 Task: Find connections with filter location Bariri with filter topic #Lessonswith filter profile language English with filter current company ConstructionPlacements Official with filter school St. Francis Institute Of Technology with filter industry Philanthropic Fundraising Services with filter service category Logo Design with filter keywords title School Bus Driver
Action: Mouse moved to (531, 96)
Screenshot: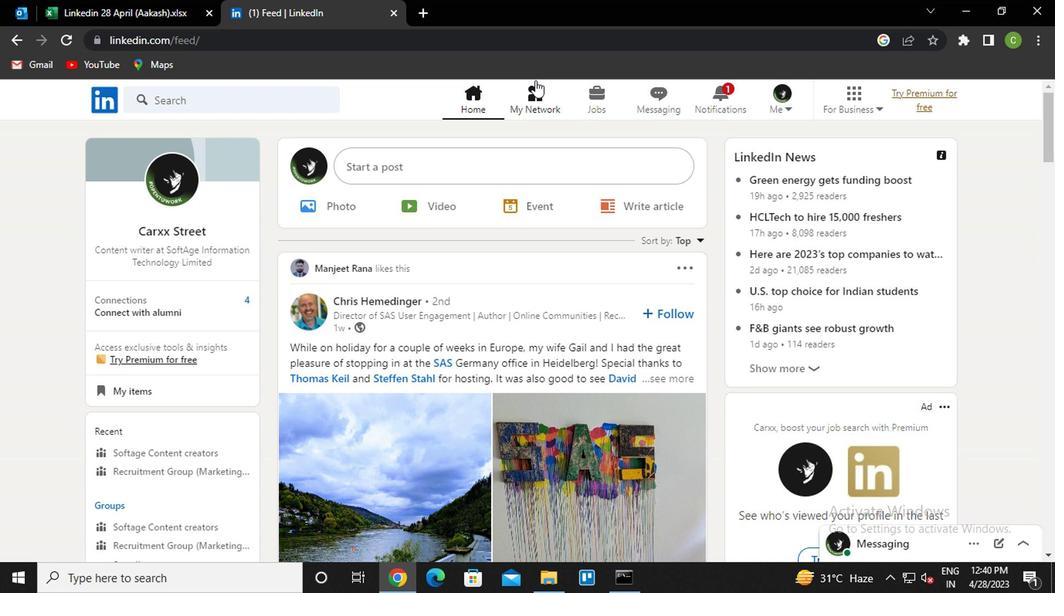 
Action: Mouse pressed left at (531, 96)
Screenshot: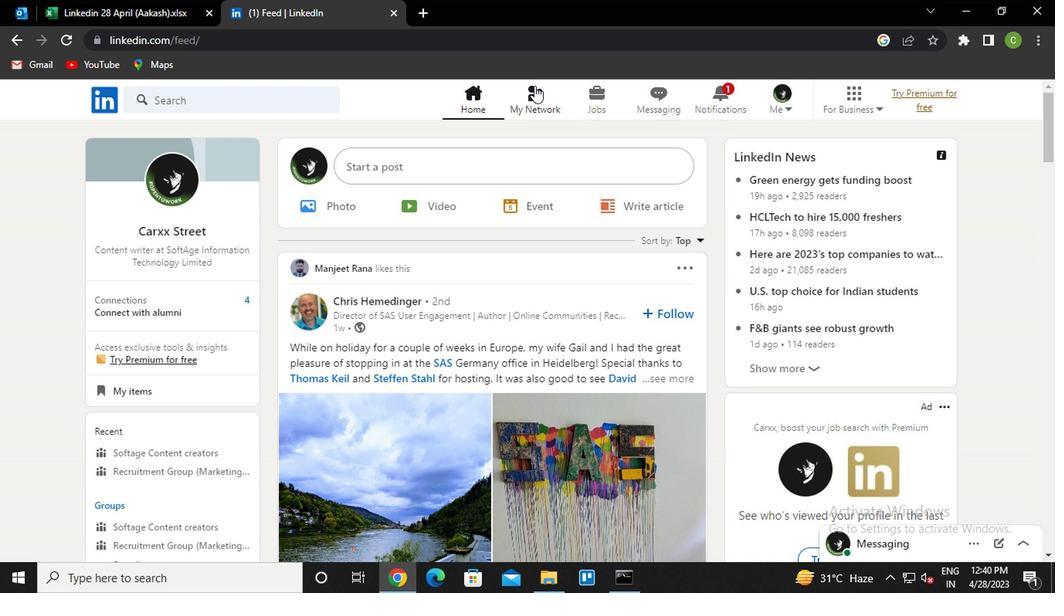 
Action: Mouse moved to (210, 190)
Screenshot: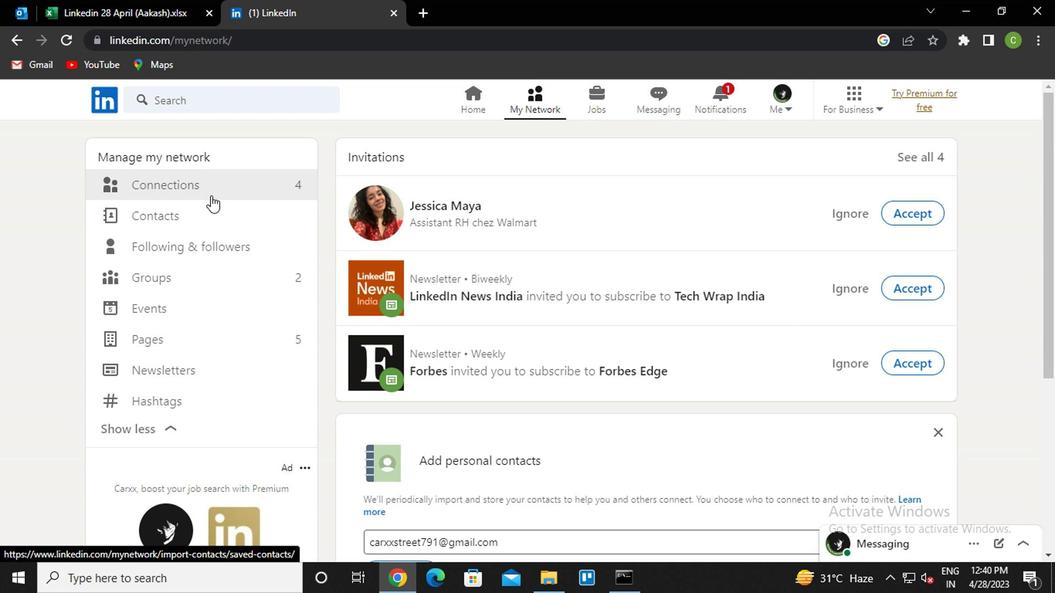 
Action: Mouse pressed left at (210, 190)
Screenshot: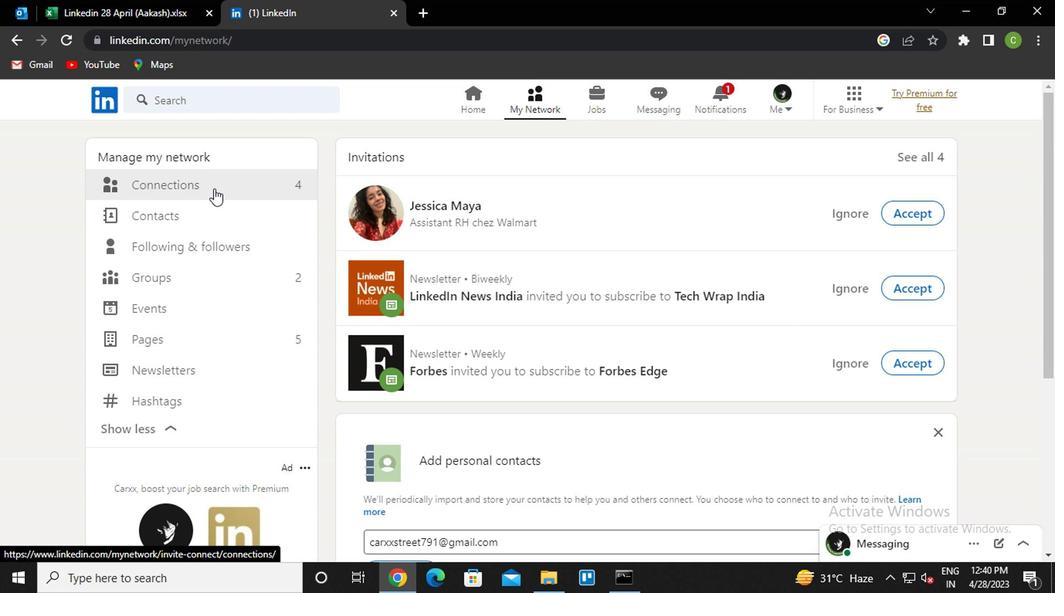 
Action: Mouse moved to (647, 181)
Screenshot: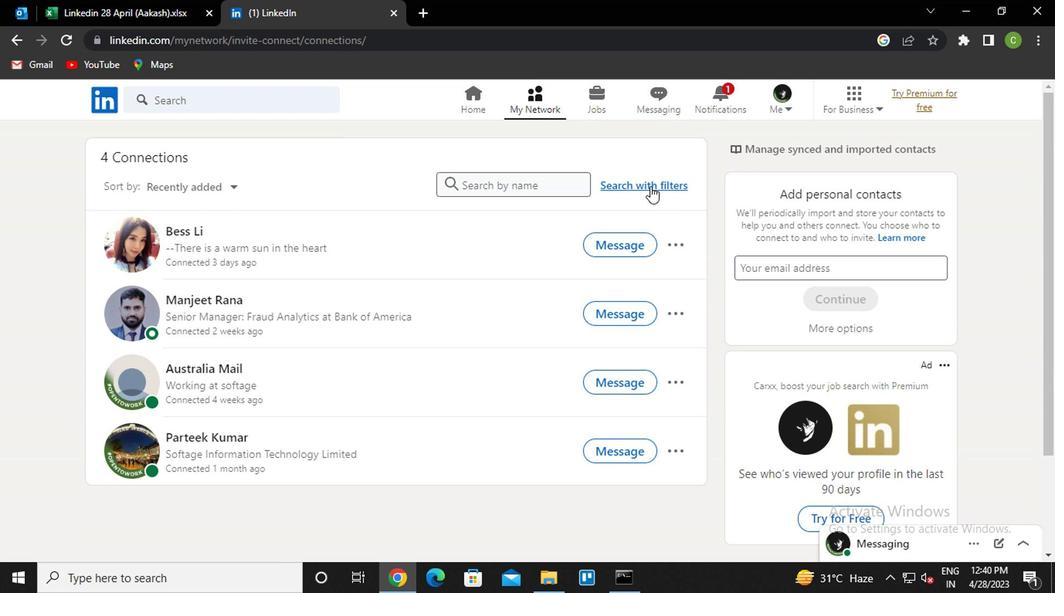 
Action: Mouse pressed left at (647, 181)
Screenshot: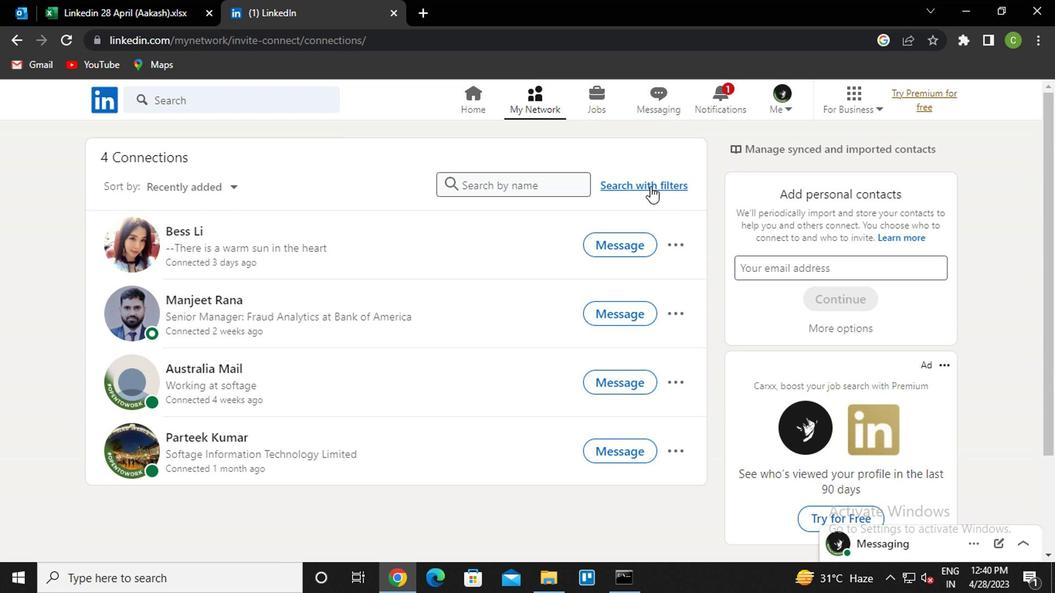 
Action: Mouse moved to (576, 152)
Screenshot: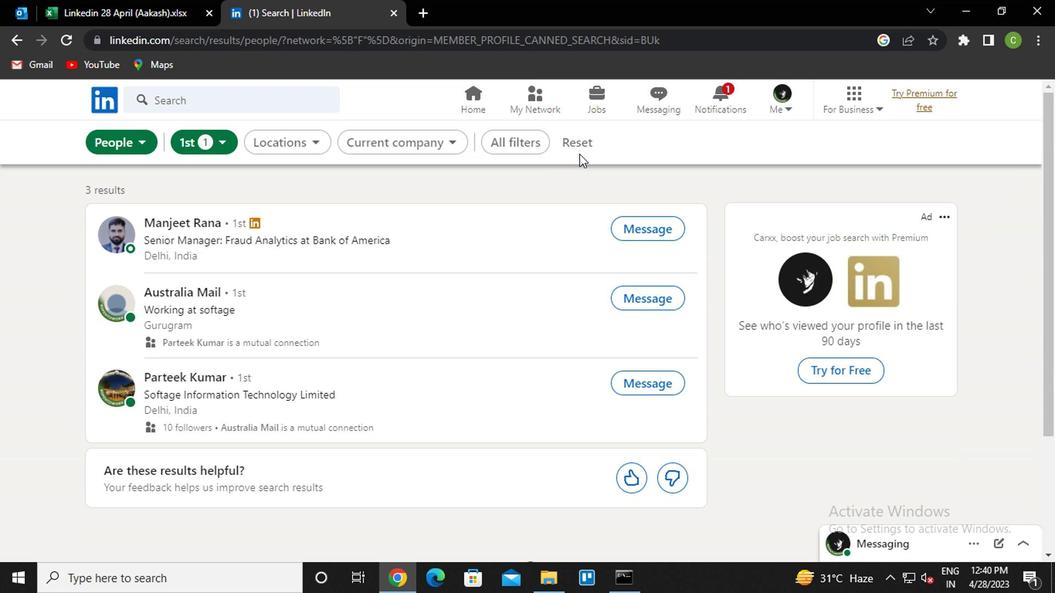 
Action: Mouse pressed left at (576, 152)
Screenshot: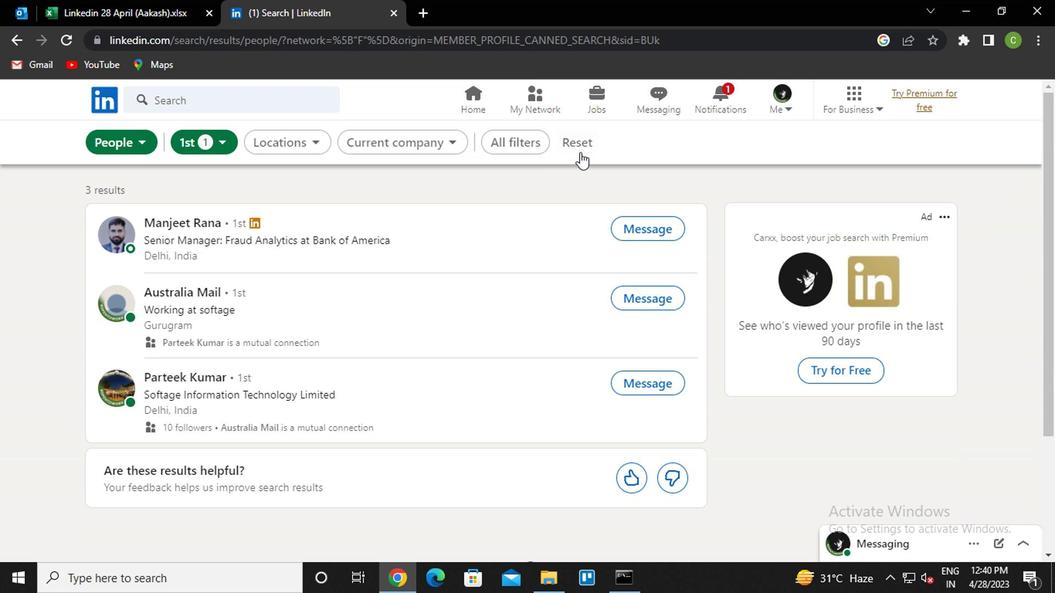 
Action: Mouse moved to (550, 145)
Screenshot: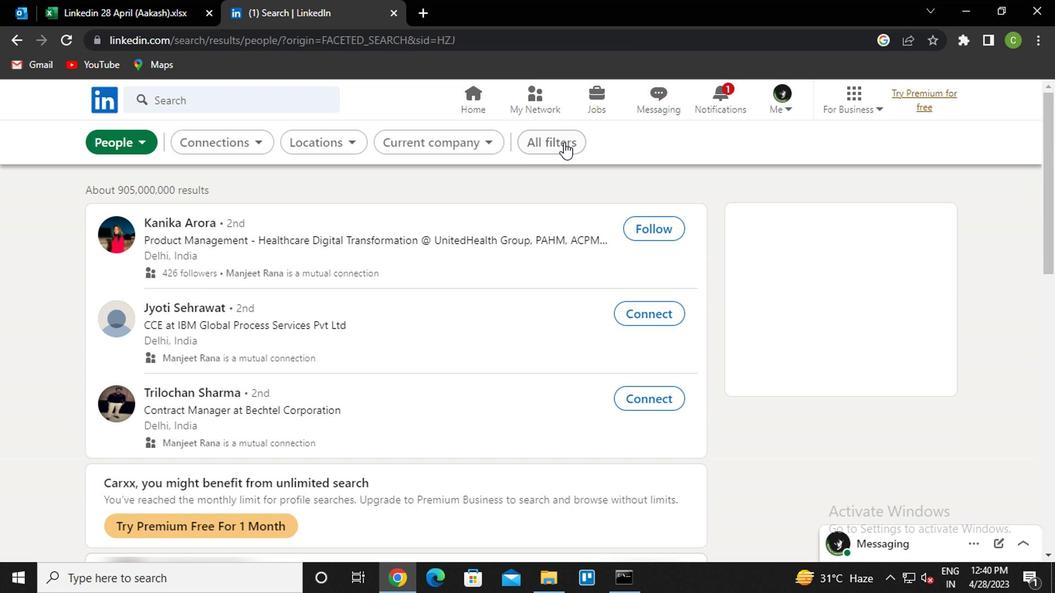 
Action: Mouse pressed left at (550, 145)
Screenshot: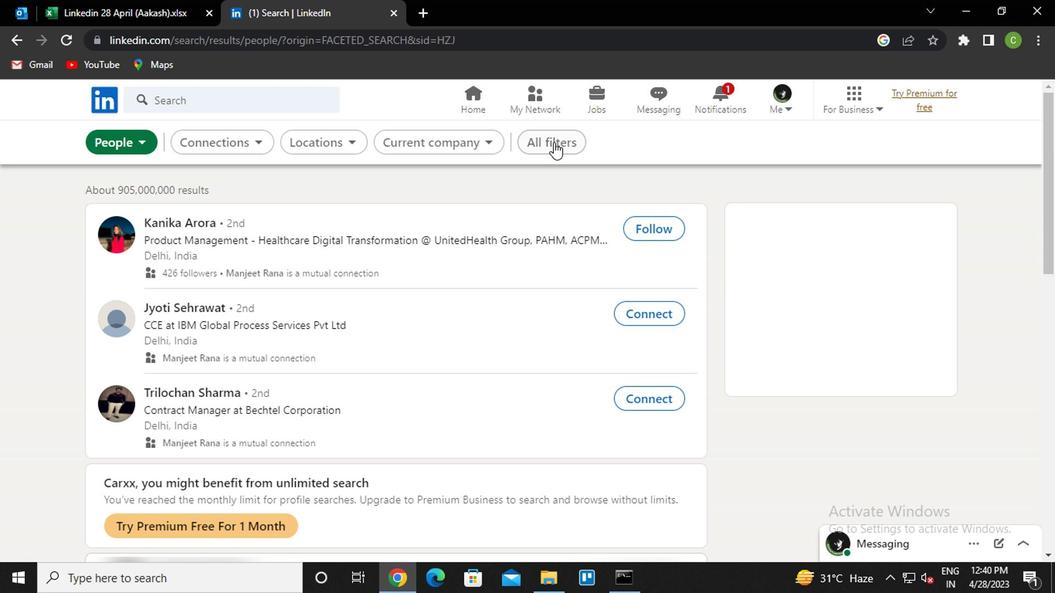 
Action: Mouse moved to (555, 141)
Screenshot: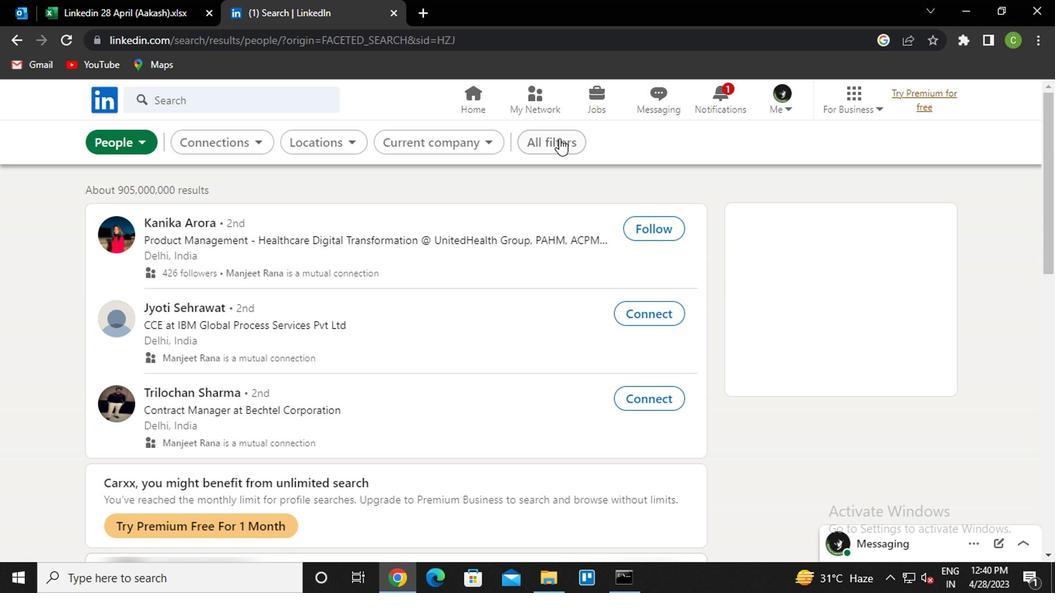 
Action: Mouse pressed left at (555, 141)
Screenshot: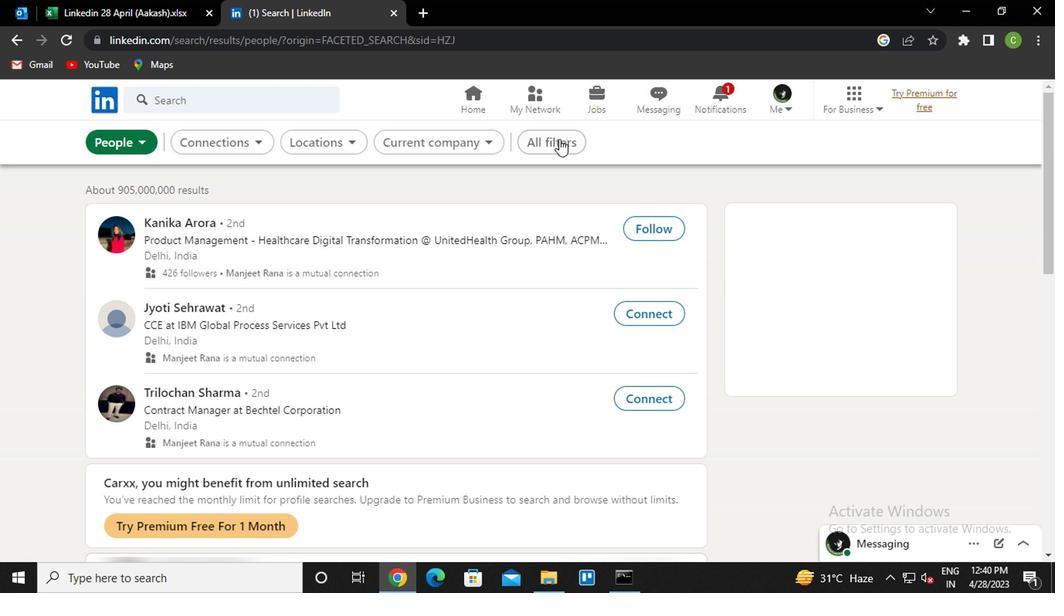 
Action: Mouse moved to (558, 160)
Screenshot: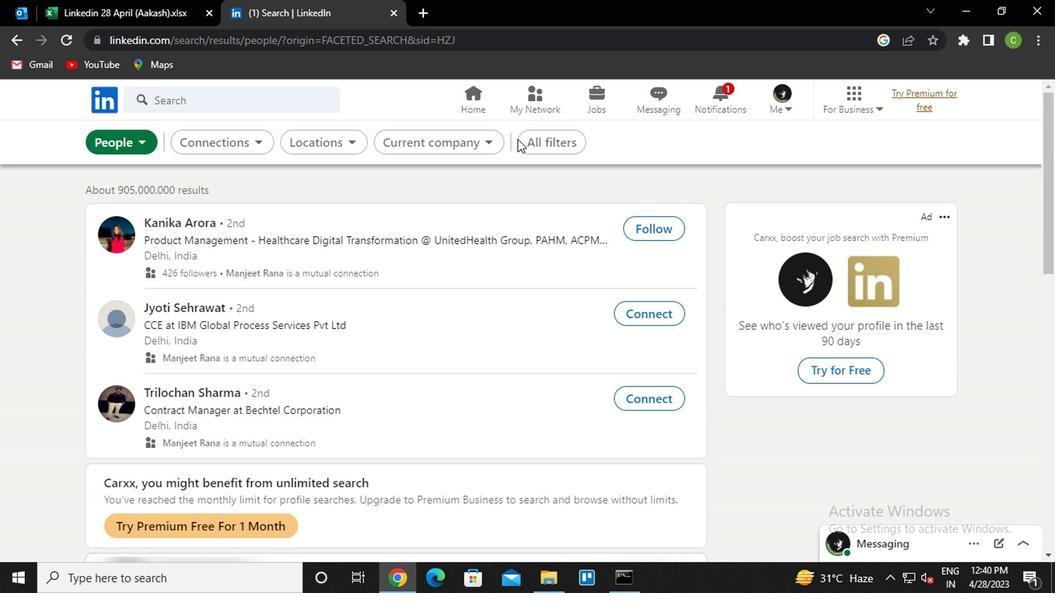
Action: Mouse pressed left at (558, 160)
Screenshot: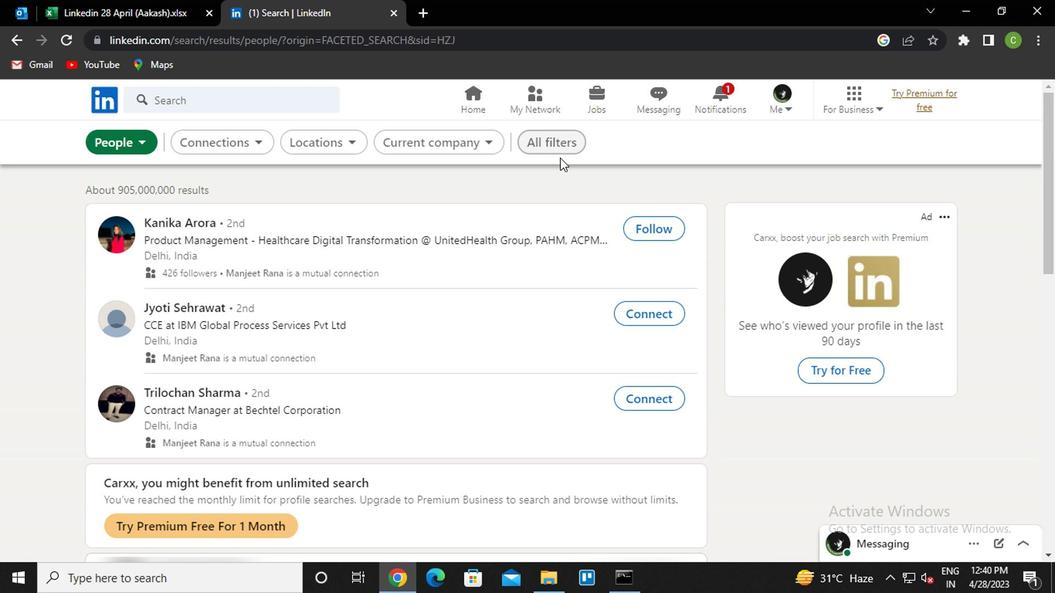 
Action: Mouse moved to (563, 151)
Screenshot: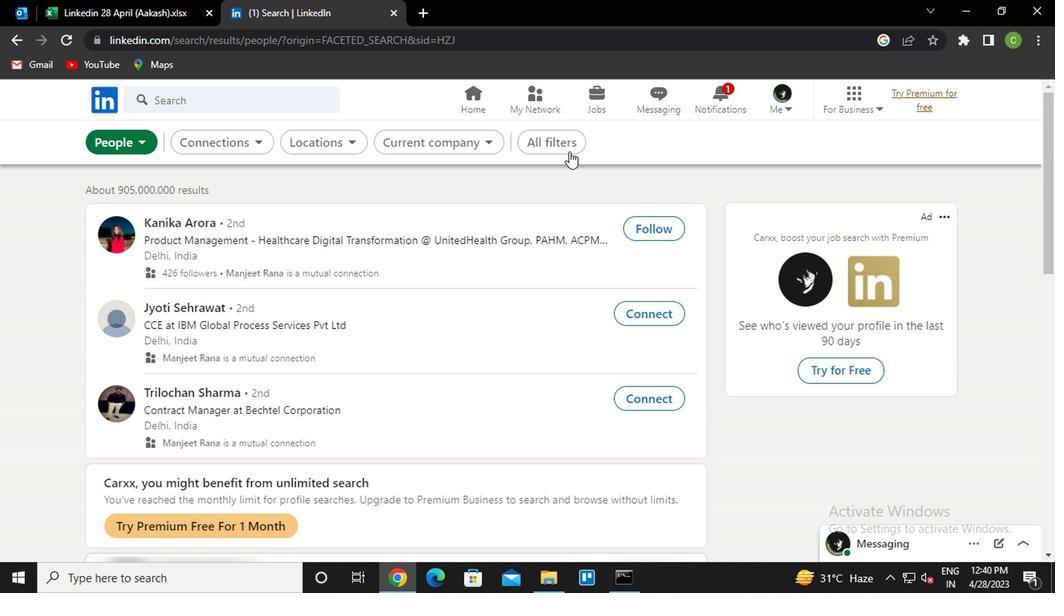 
Action: Mouse pressed left at (563, 151)
Screenshot: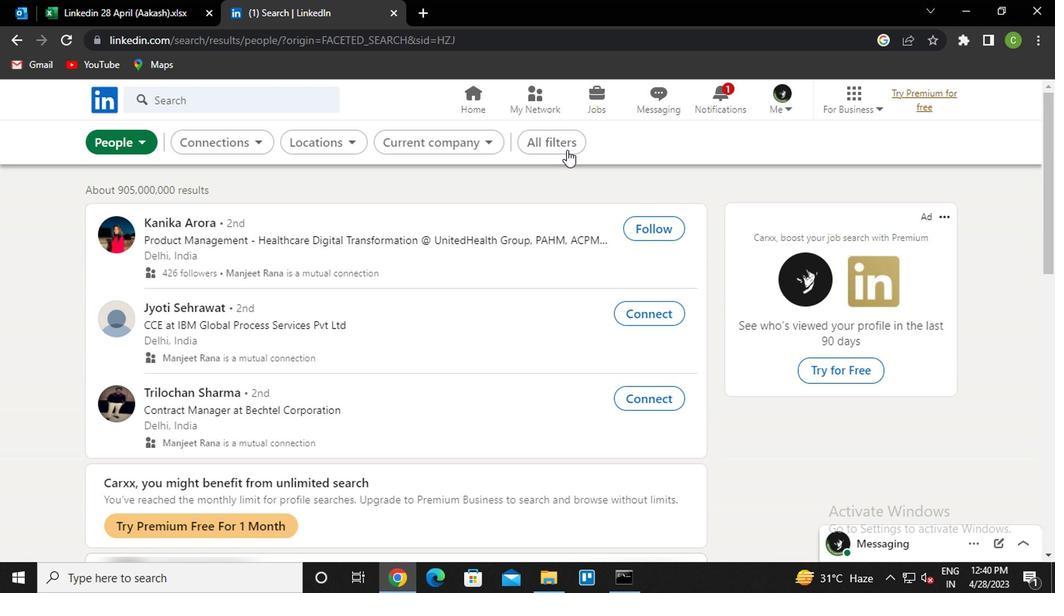 
Action: Mouse moved to (902, 279)
Screenshot: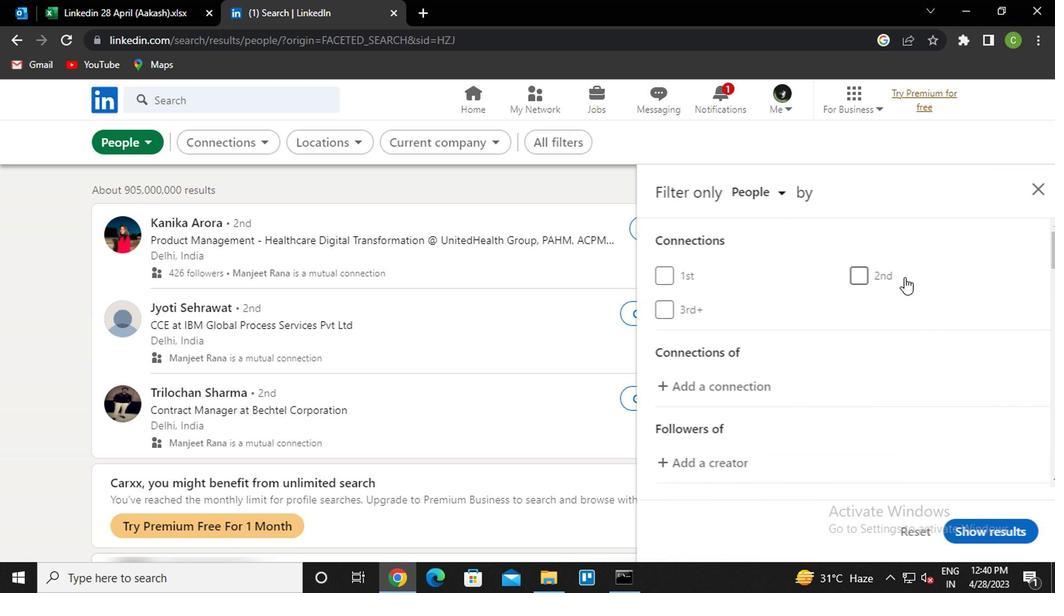 
Action: Mouse scrolled (902, 279) with delta (0, 0)
Screenshot: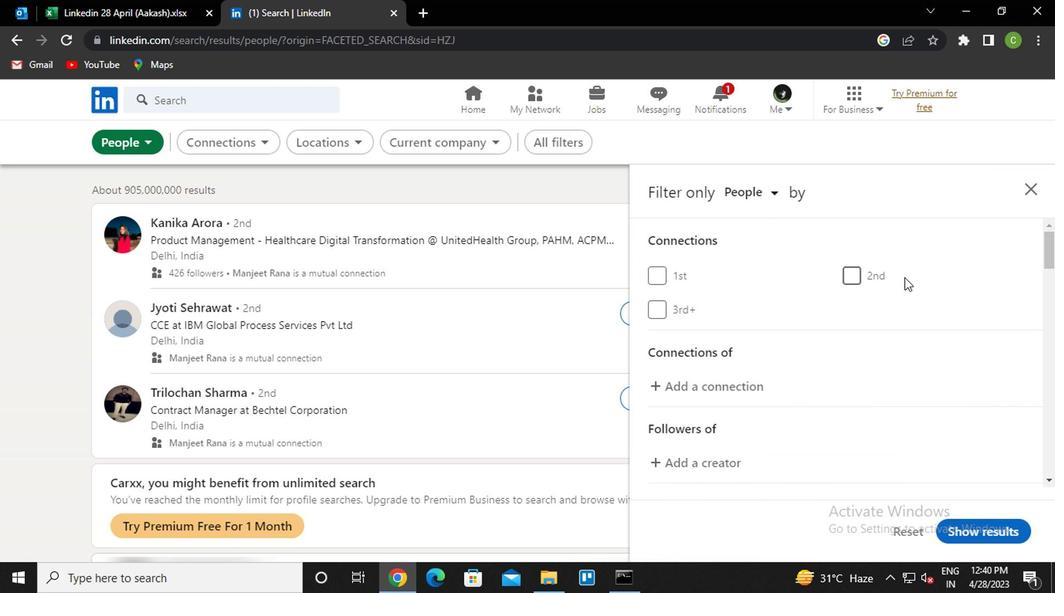 
Action: Mouse moved to (898, 289)
Screenshot: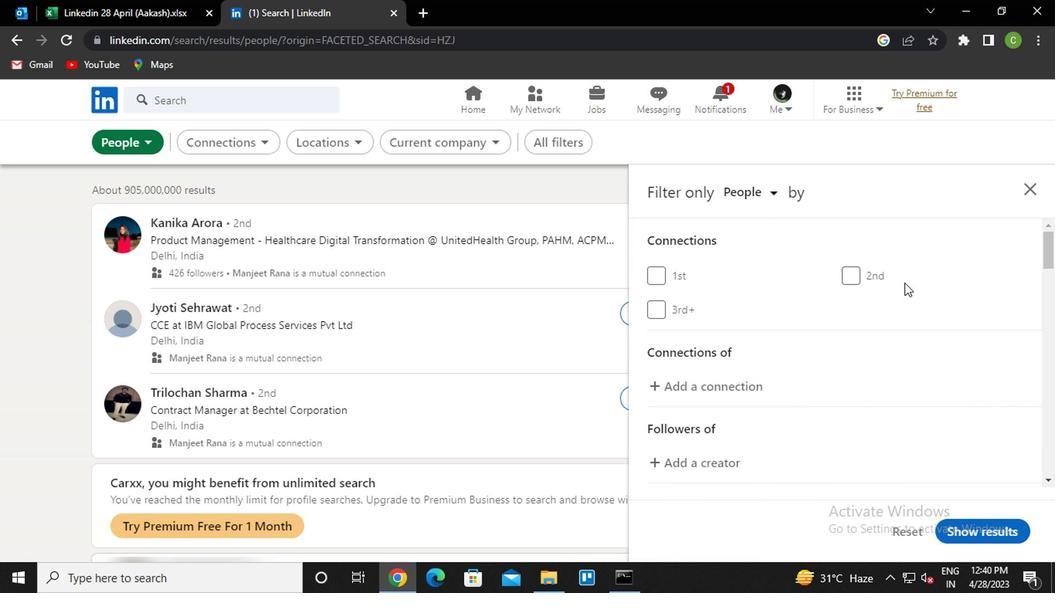 
Action: Mouse scrolled (898, 288) with delta (0, -1)
Screenshot: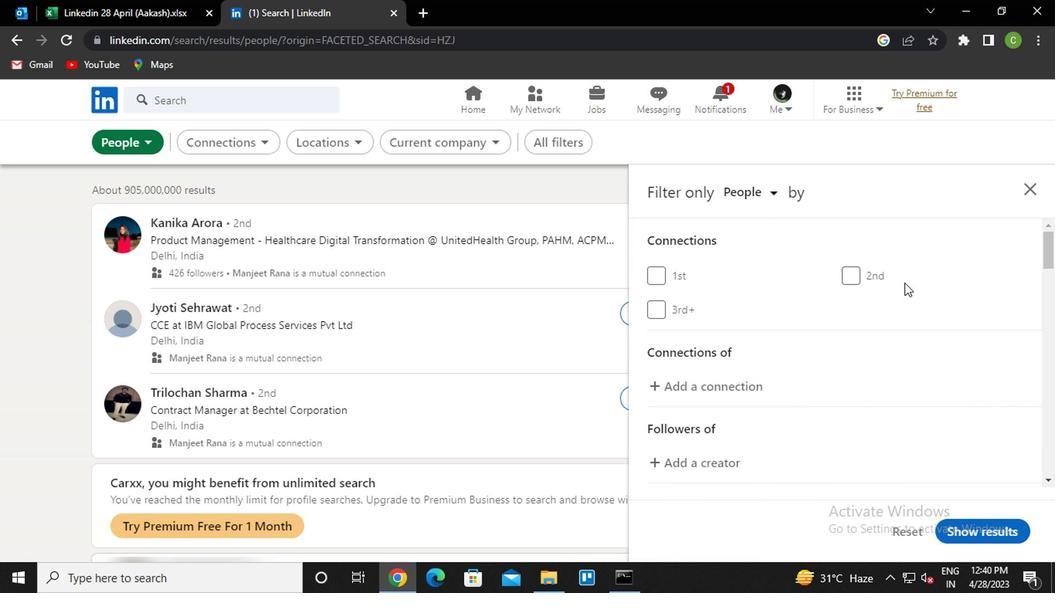 
Action: Mouse moved to (892, 302)
Screenshot: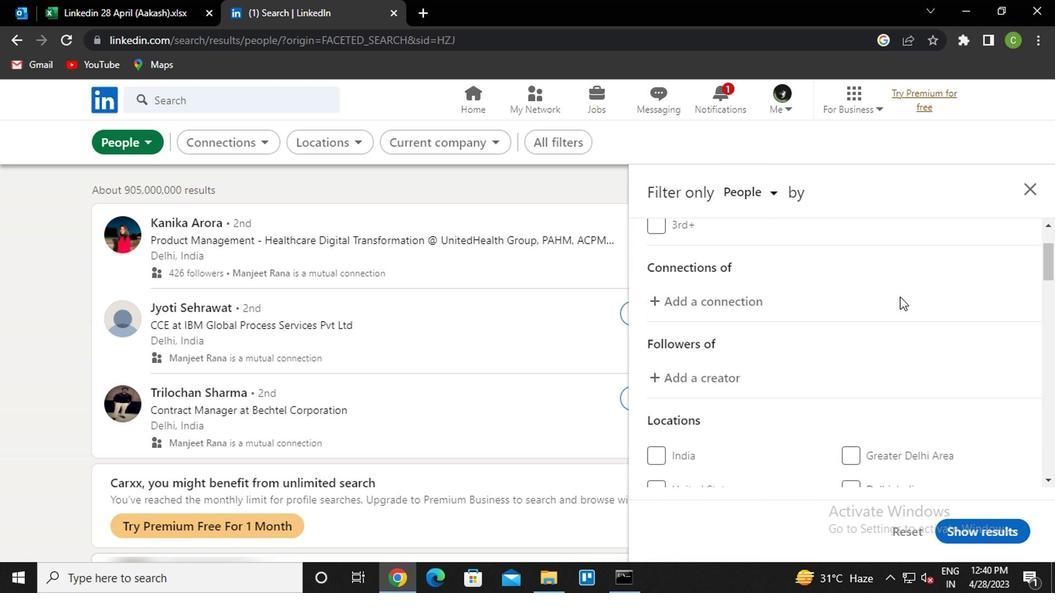 
Action: Mouse scrolled (892, 301) with delta (0, 0)
Screenshot: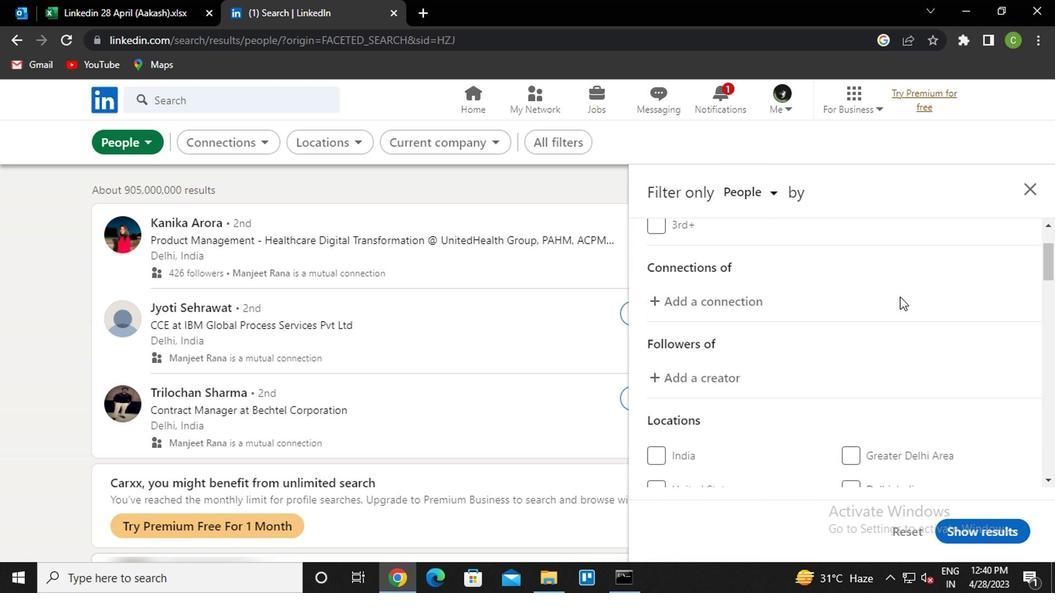 
Action: Mouse moved to (892, 305)
Screenshot: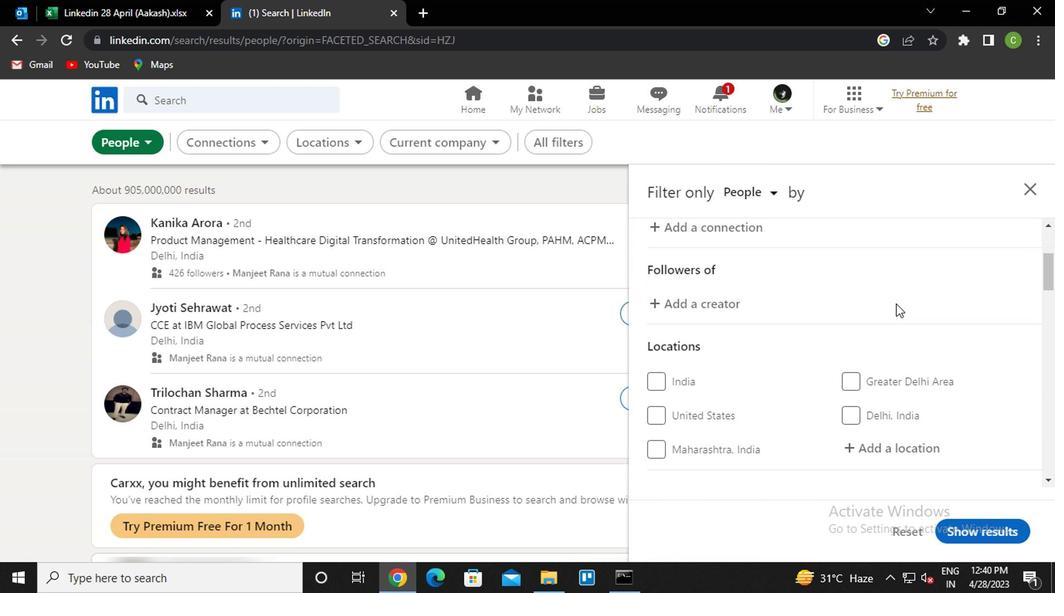 
Action: Mouse scrolled (892, 304) with delta (0, -1)
Screenshot: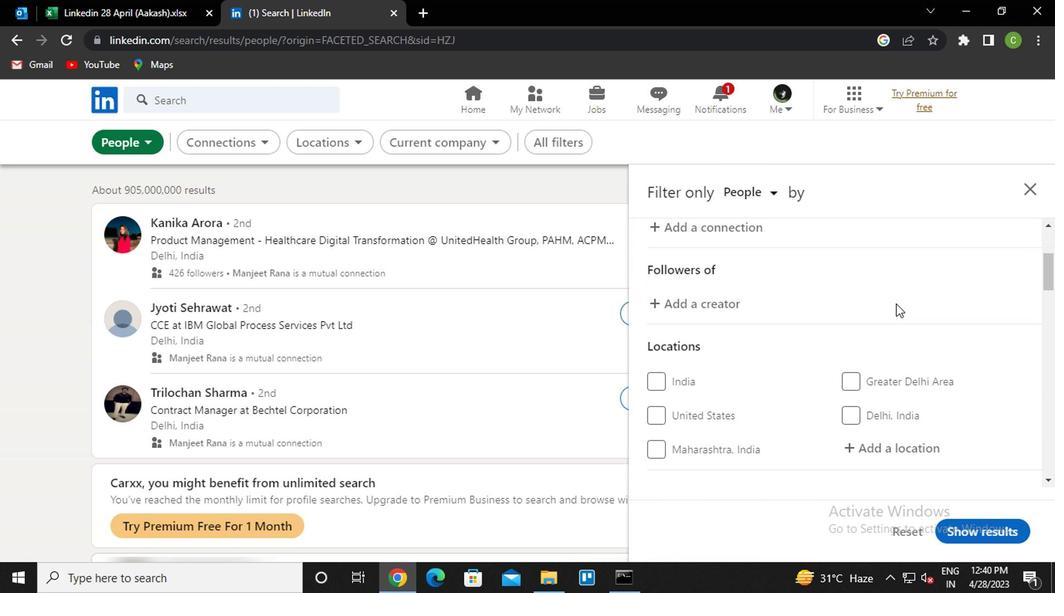 
Action: Mouse moved to (910, 303)
Screenshot: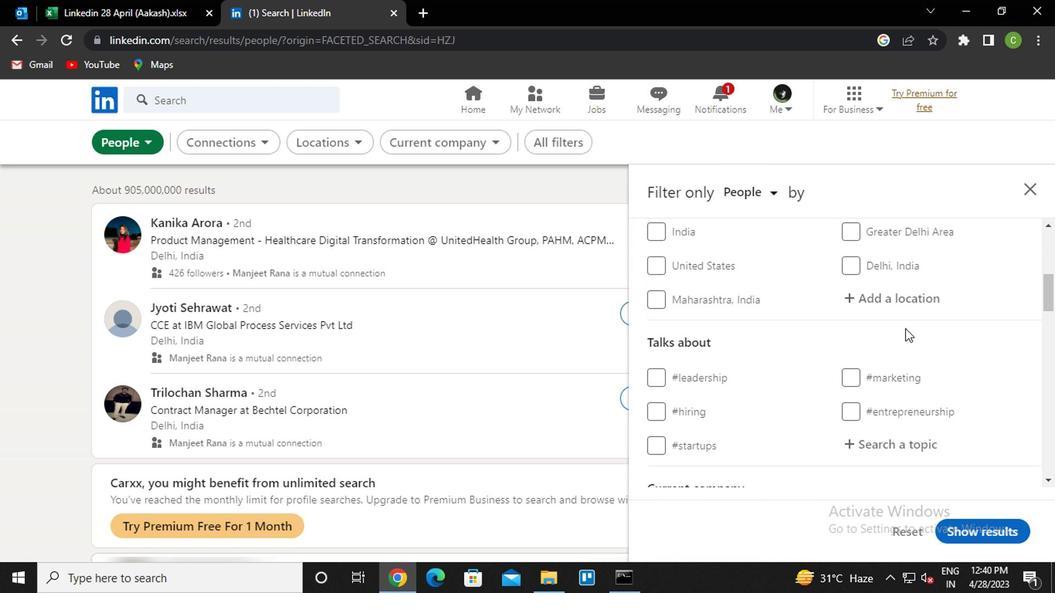 
Action: Mouse pressed left at (910, 303)
Screenshot: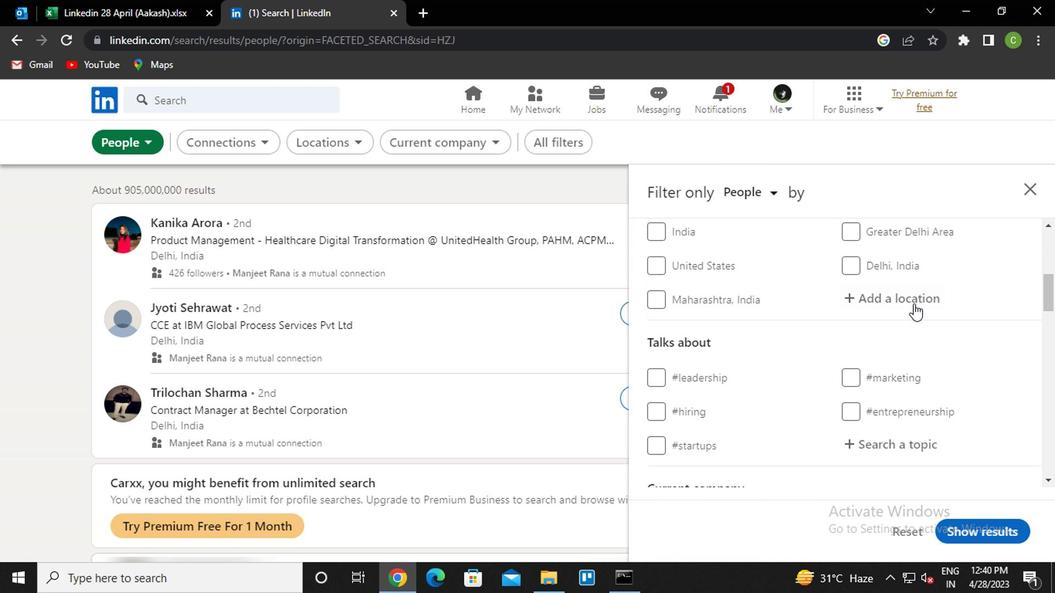 
Action: Mouse moved to (910, 302)
Screenshot: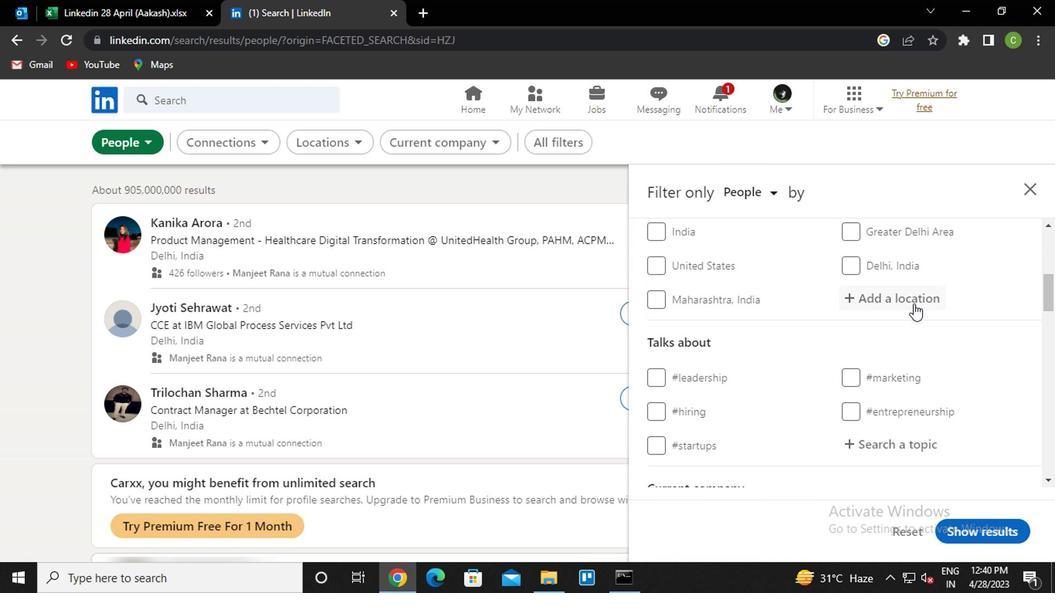 
Action: Key pressed <Key.caps_lock>b<Key.caps_lock>ariri<Key.down><Key.enter>
Screenshot: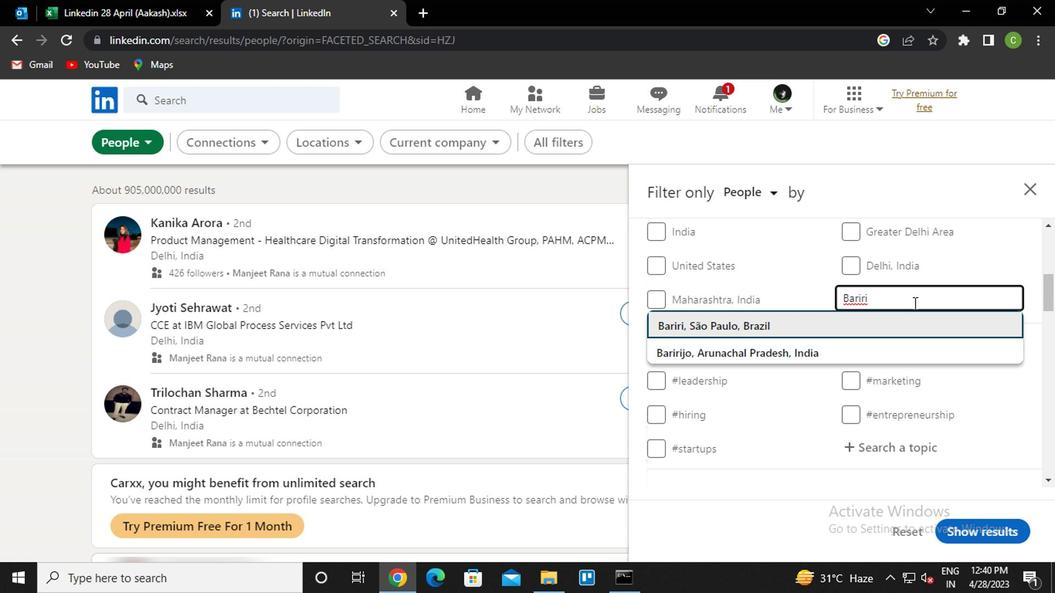 
Action: Mouse moved to (908, 302)
Screenshot: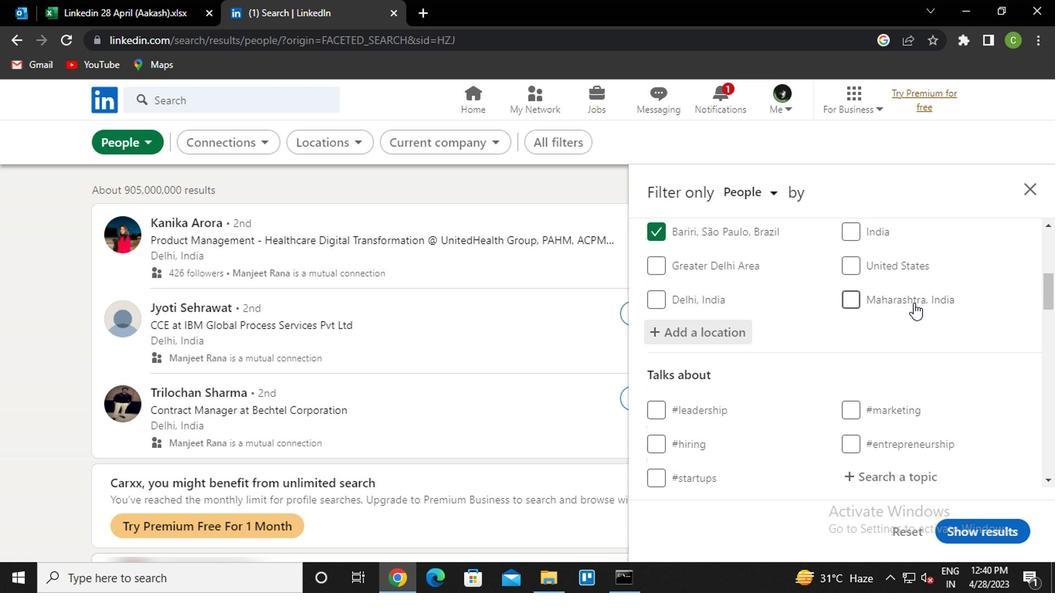 
Action: Mouse scrolled (908, 301) with delta (0, 0)
Screenshot: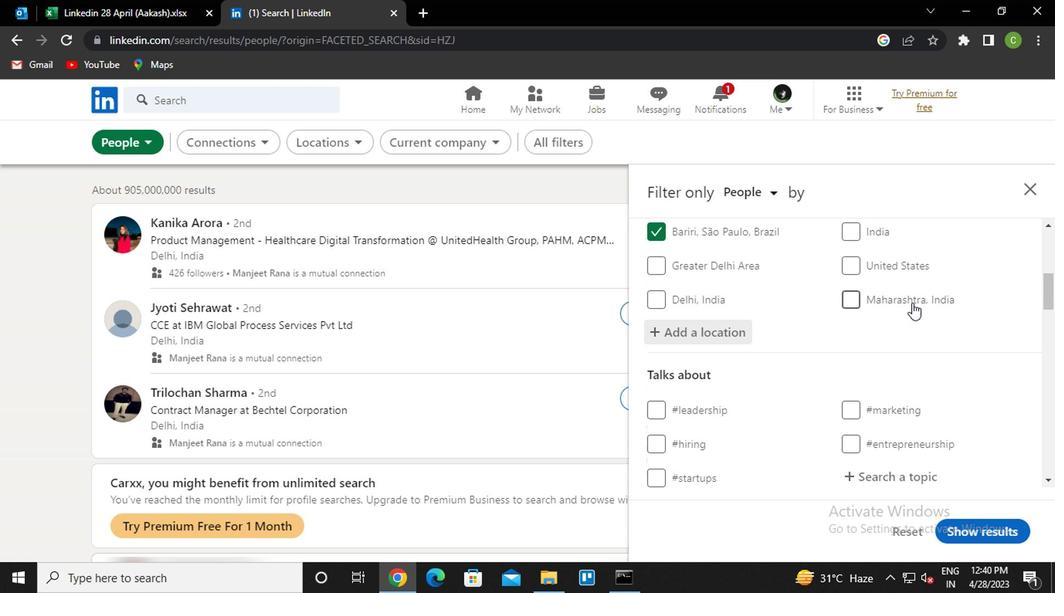 
Action: Mouse scrolled (908, 301) with delta (0, 0)
Screenshot: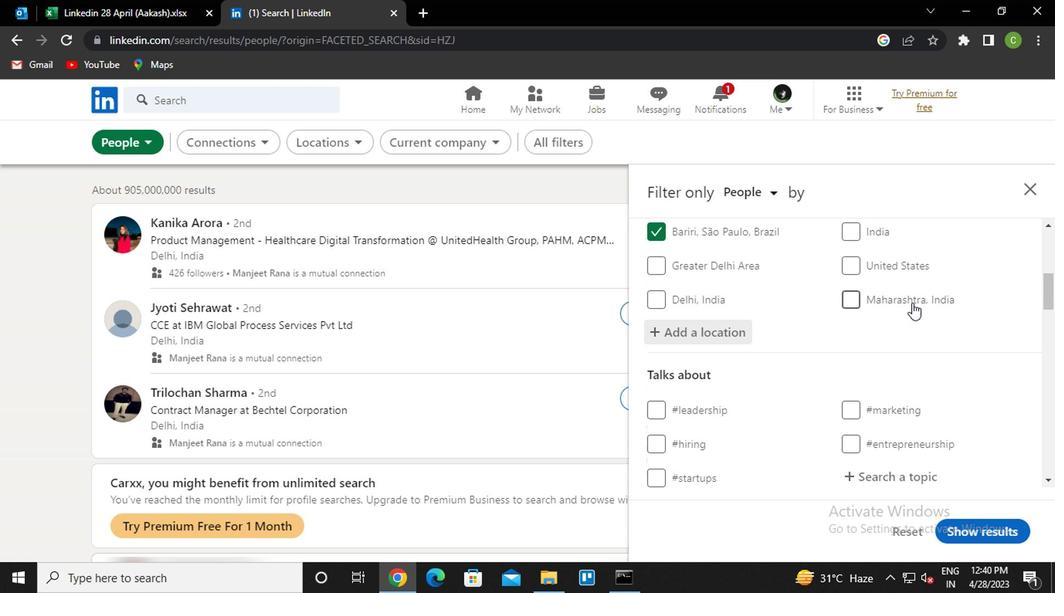
Action: Mouse moved to (906, 304)
Screenshot: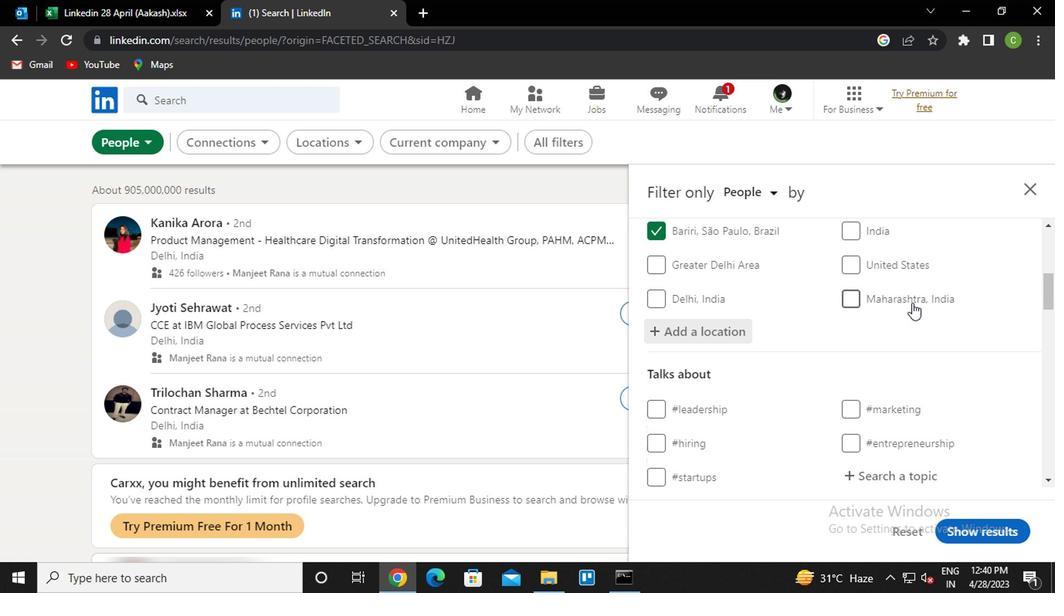
Action: Mouse scrolled (906, 304) with delta (0, 0)
Screenshot: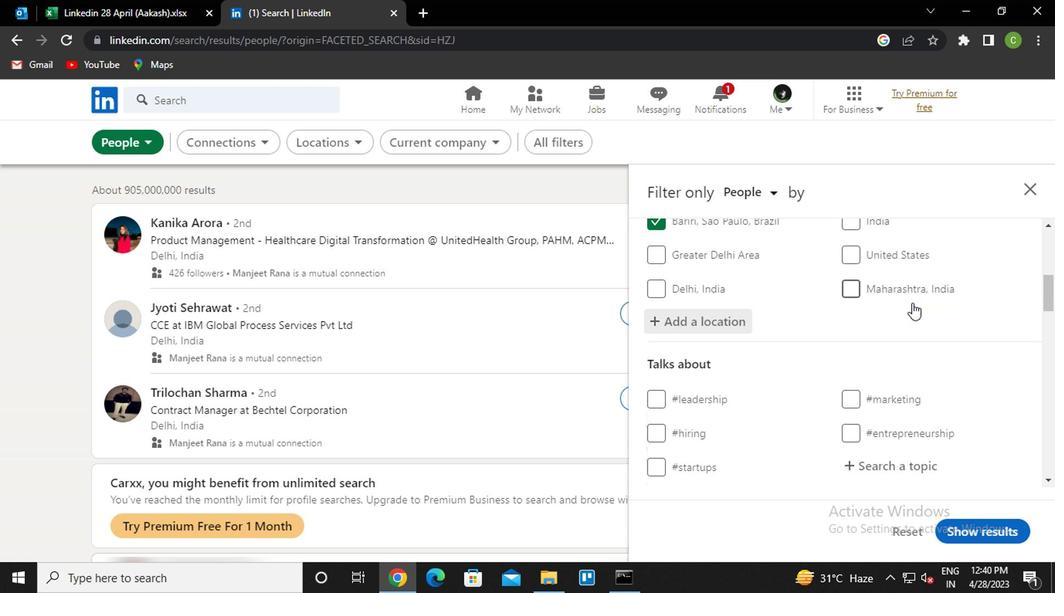 
Action: Mouse moved to (905, 247)
Screenshot: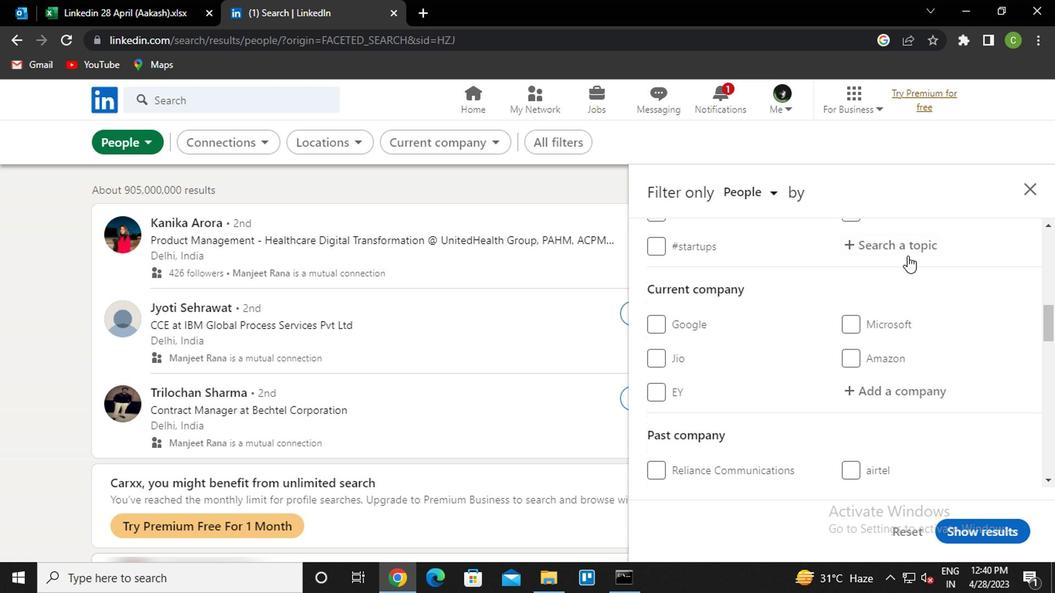 
Action: Mouse pressed left at (905, 247)
Screenshot: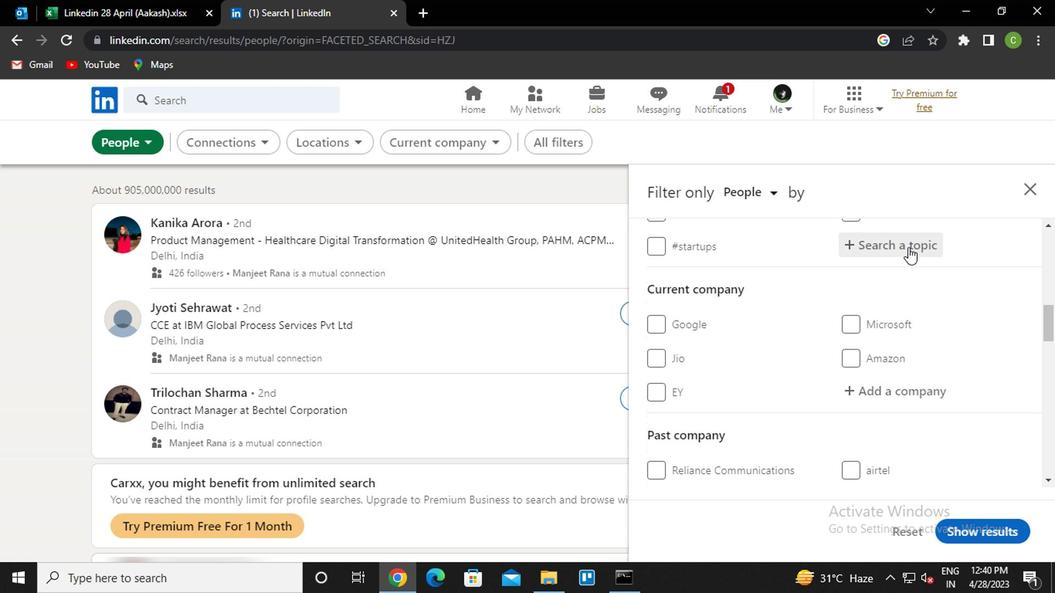 
Action: Key pressed <Key.caps_lock>l<Key.caps_lock>esson<Key.down><Key.down><Key.enter>
Screenshot: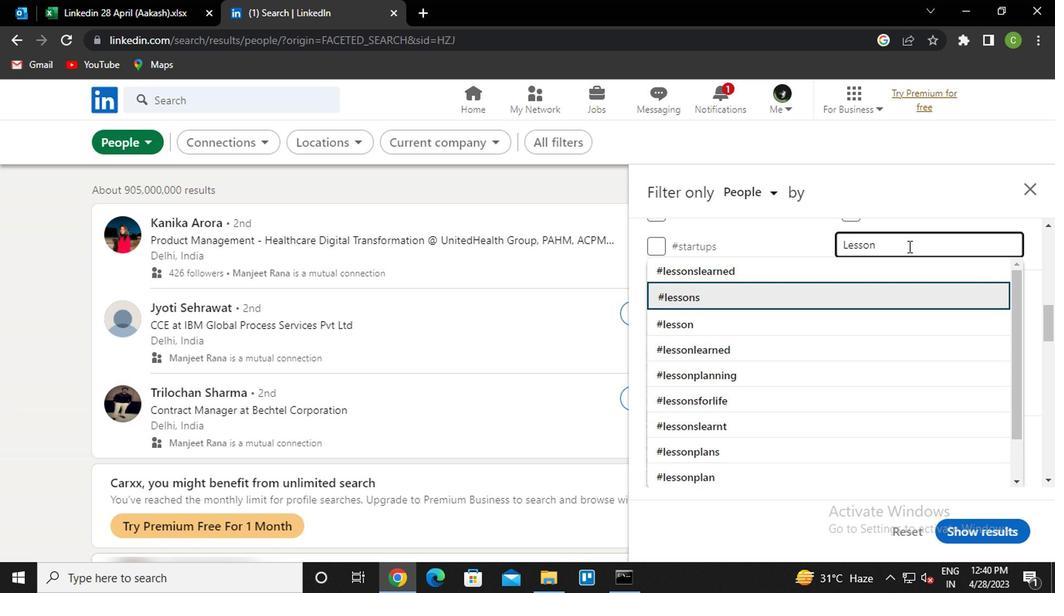 
Action: Mouse scrolled (905, 246) with delta (0, -1)
Screenshot: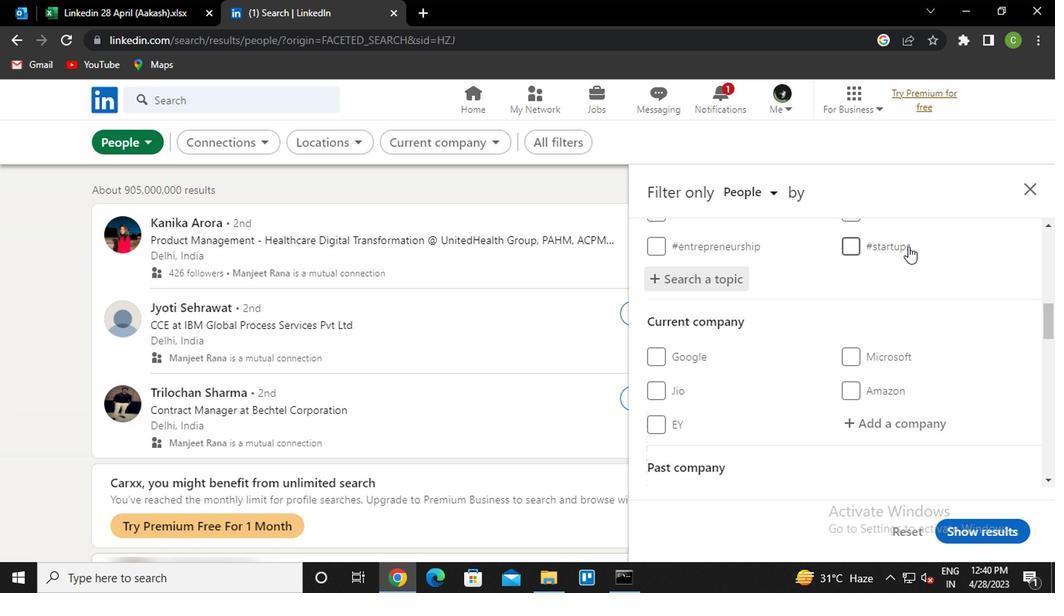 
Action: Mouse scrolled (905, 246) with delta (0, -1)
Screenshot: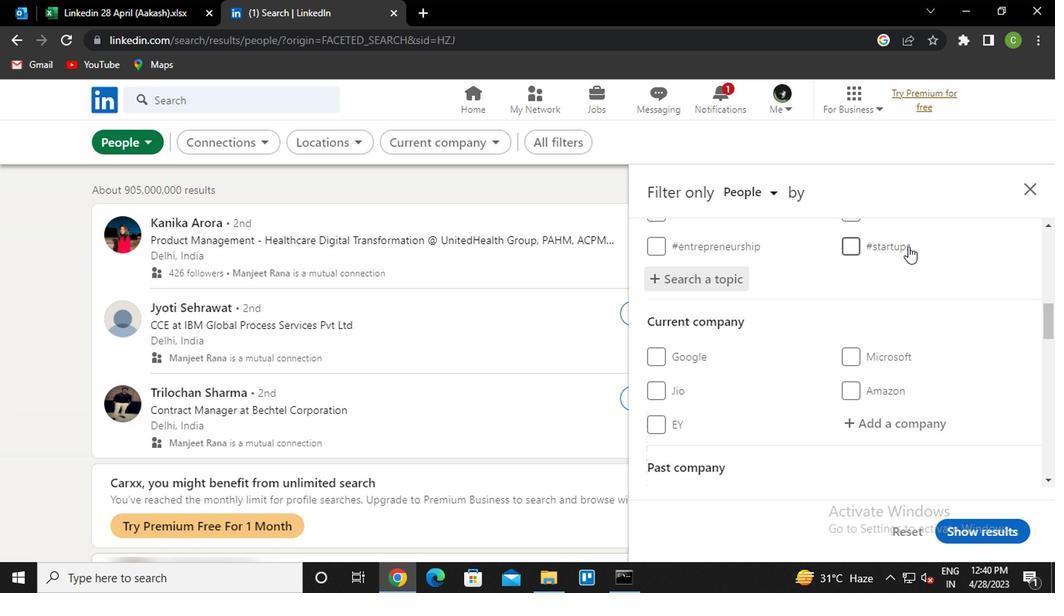 
Action: Mouse scrolled (905, 246) with delta (0, -1)
Screenshot: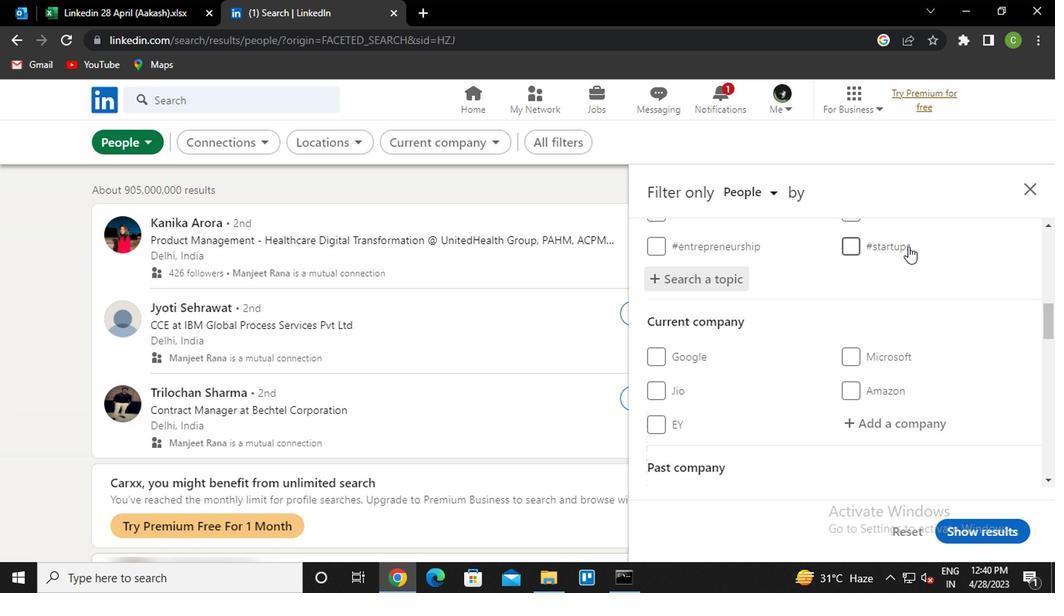 
Action: Mouse scrolled (905, 246) with delta (0, -1)
Screenshot: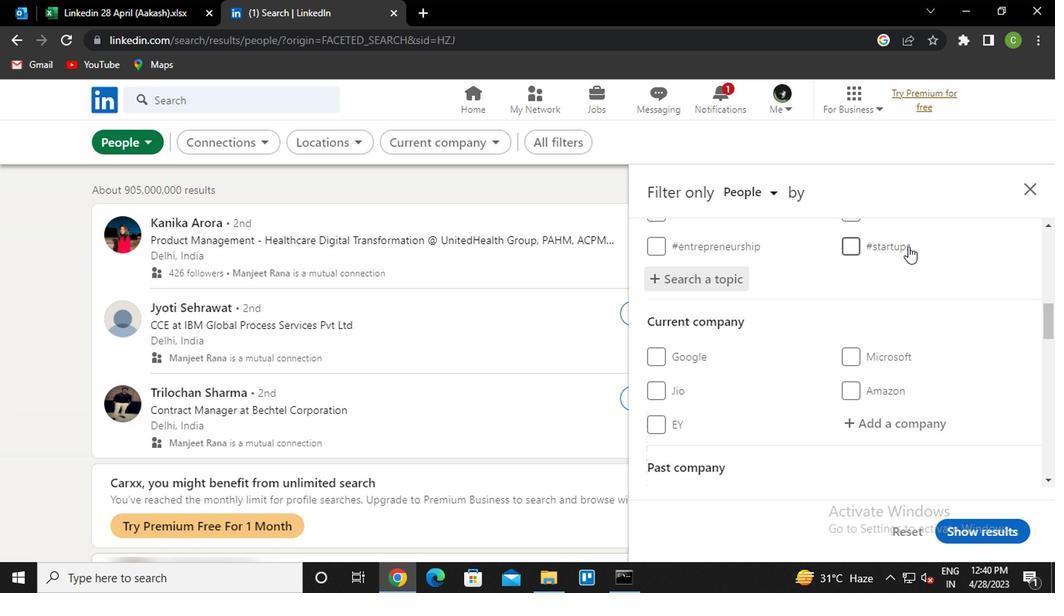 
Action: Mouse scrolled (905, 246) with delta (0, -1)
Screenshot: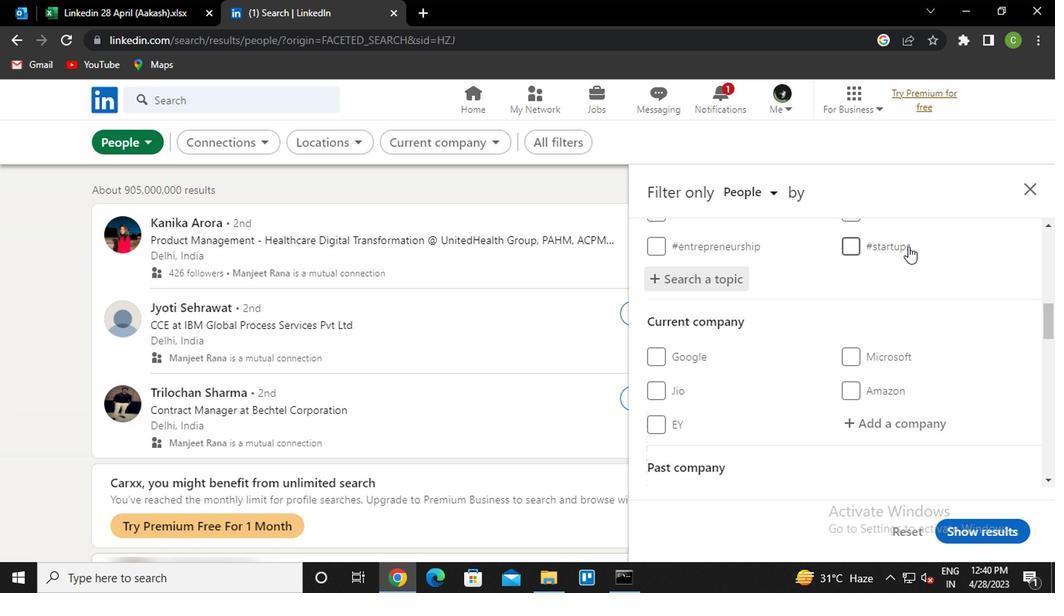 
Action: Mouse scrolled (905, 246) with delta (0, -1)
Screenshot: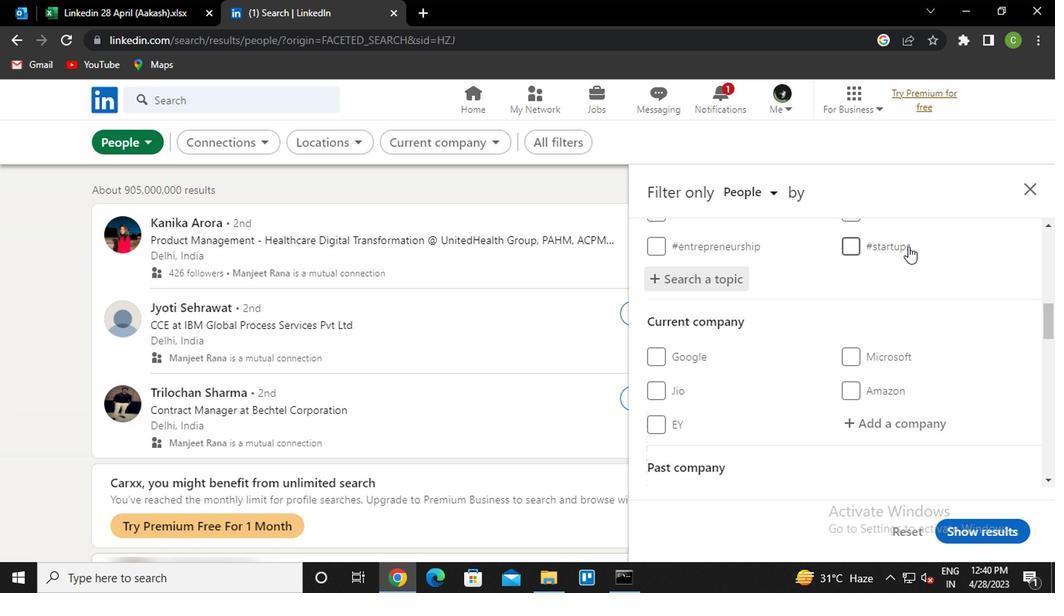
Action: Mouse moved to (864, 387)
Screenshot: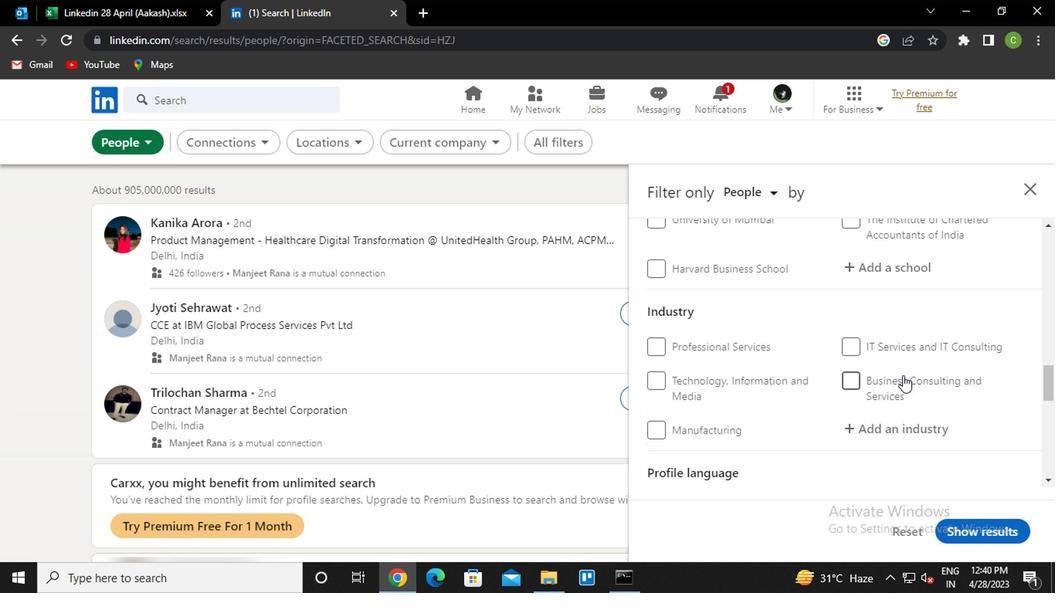 
Action: Mouse scrolled (864, 386) with delta (0, 0)
Screenshot: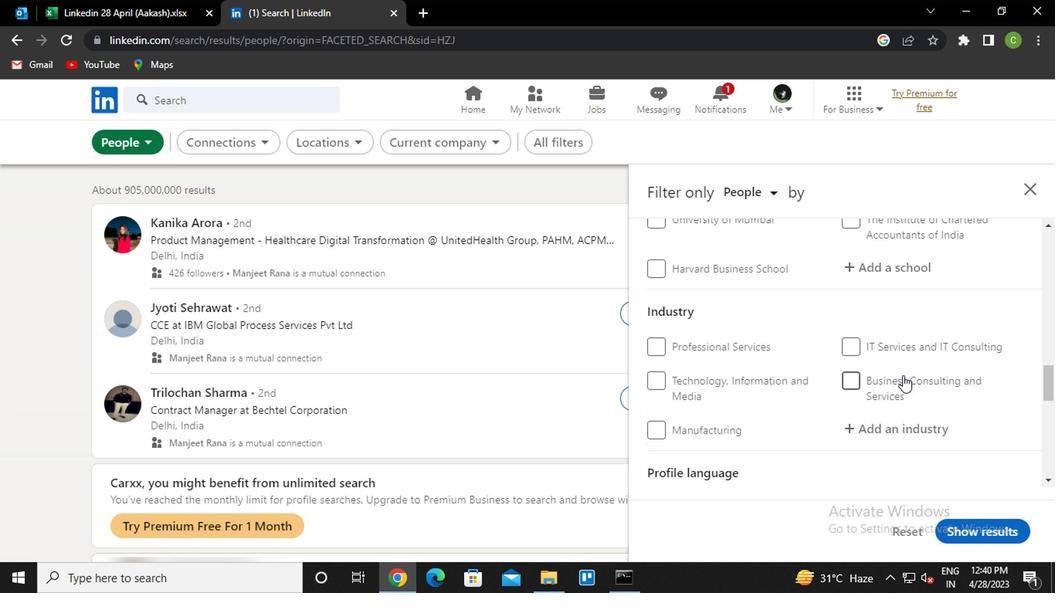 
Action: Mouse moved to (836, 388)
Screenshot: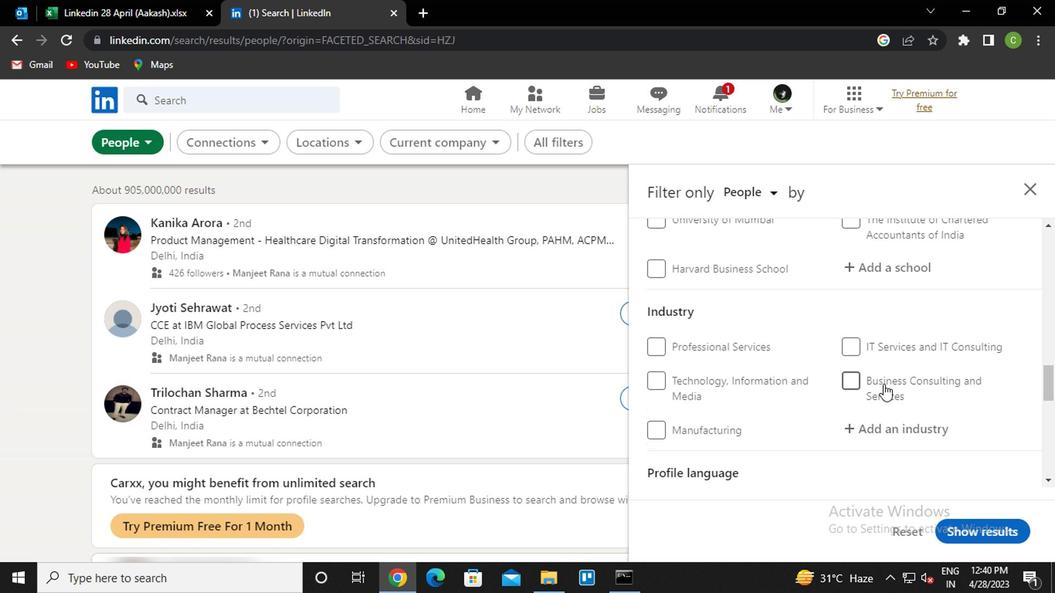 
Action: Mouse scrolled (836, 387) with delta (0, -1)
Screenshot: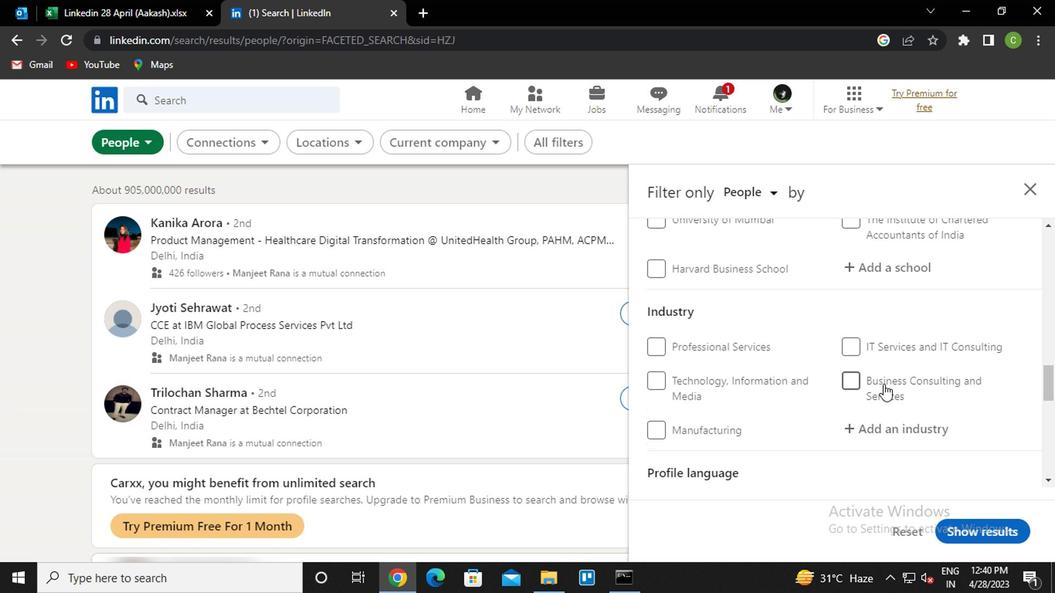 
Action: Mouse moved to (820, 383)
Screenshot: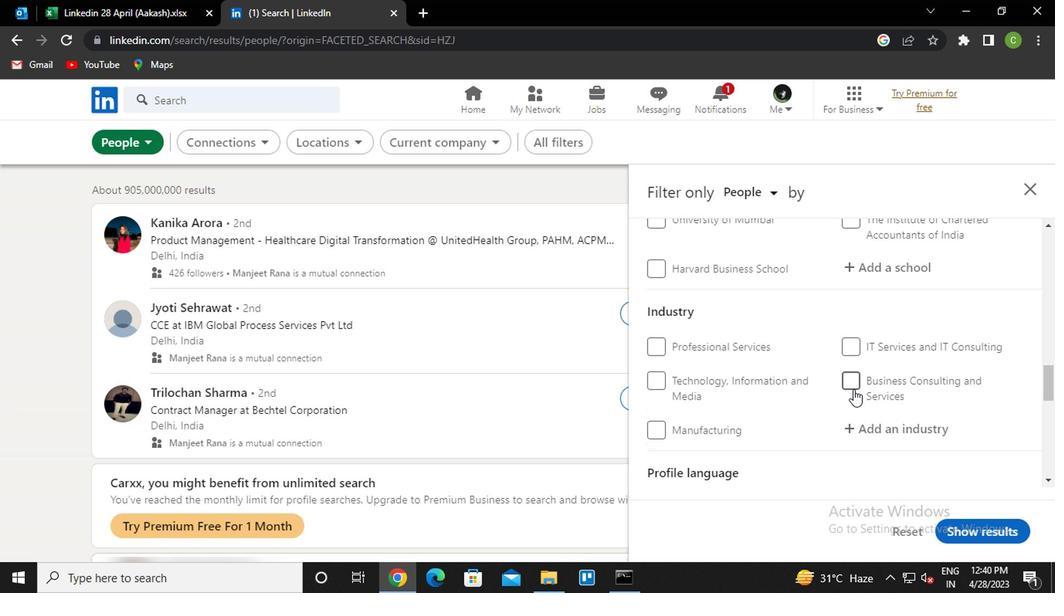 
Action: Mouse scrolled (820, 382) with delta (0, 0)
Screenshot: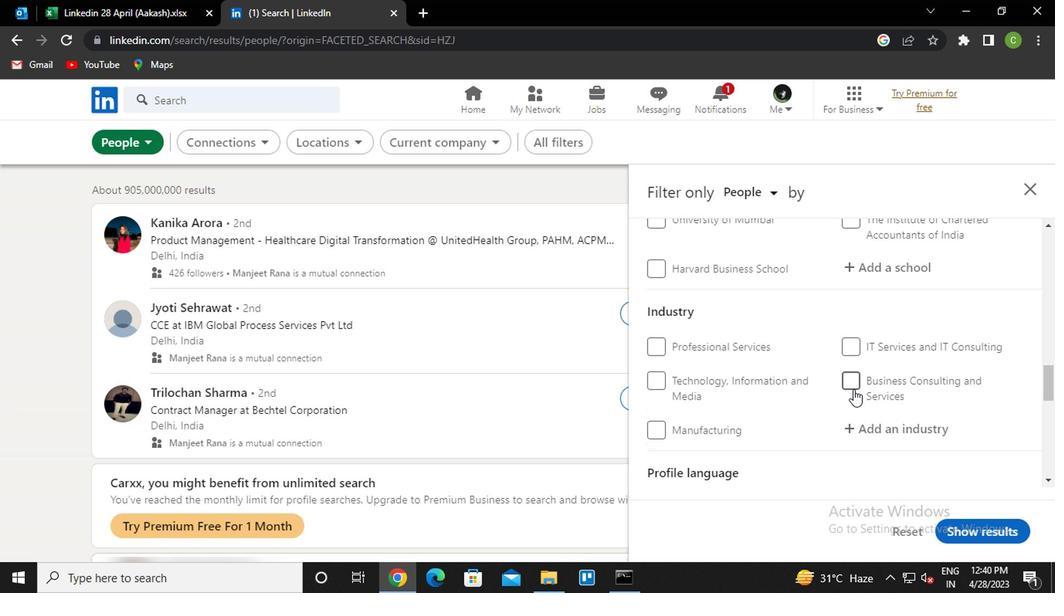 
Action: Mouse moved to (657, 273)
Screenshot: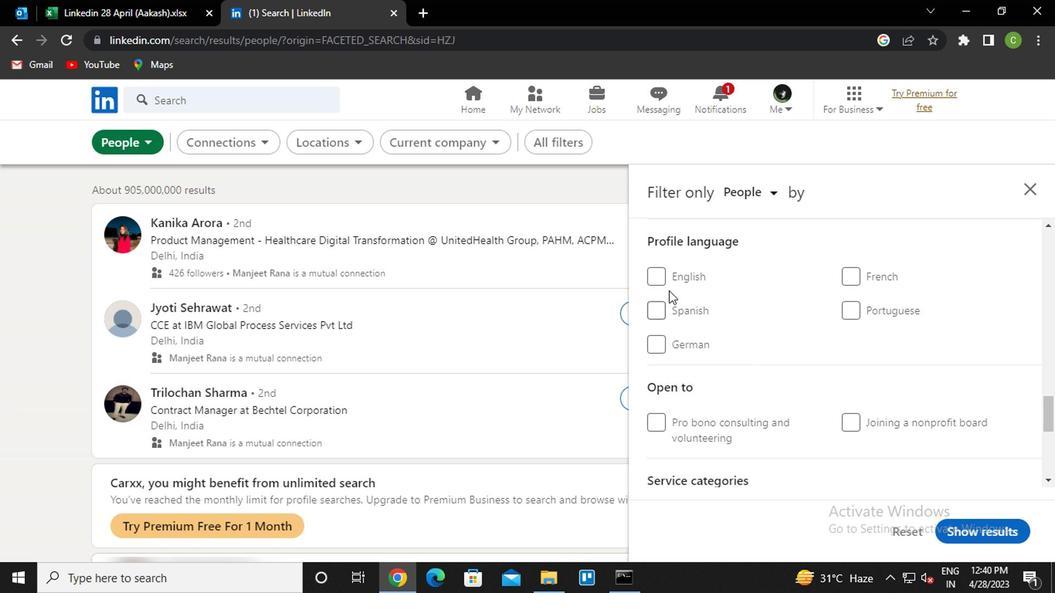 
Action: Mouse pressed left at (657, 273)
Screenshot: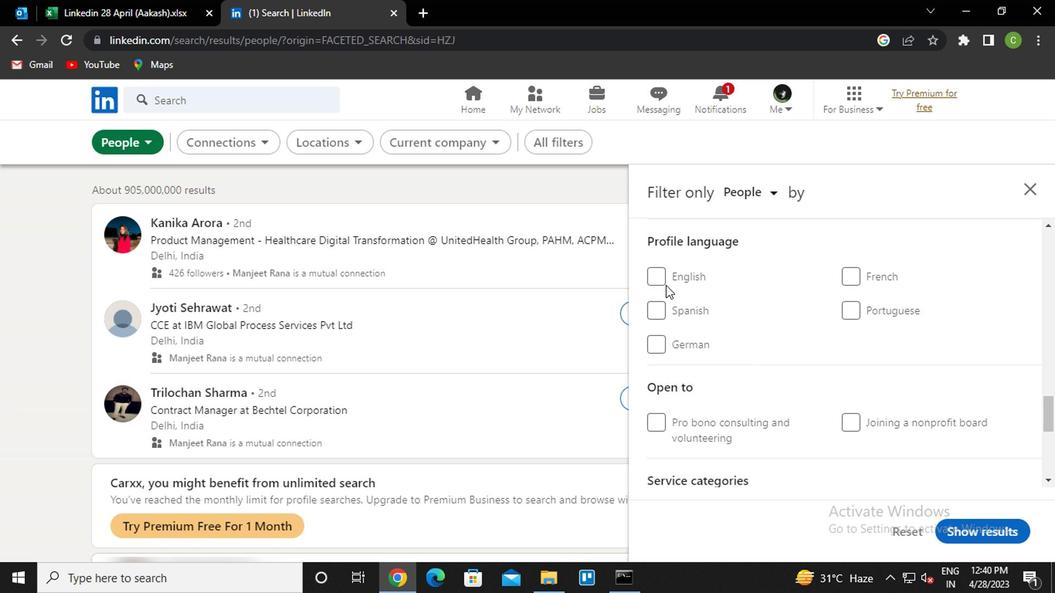 
Action: Mouse moved to (782, 368)
Screenshot: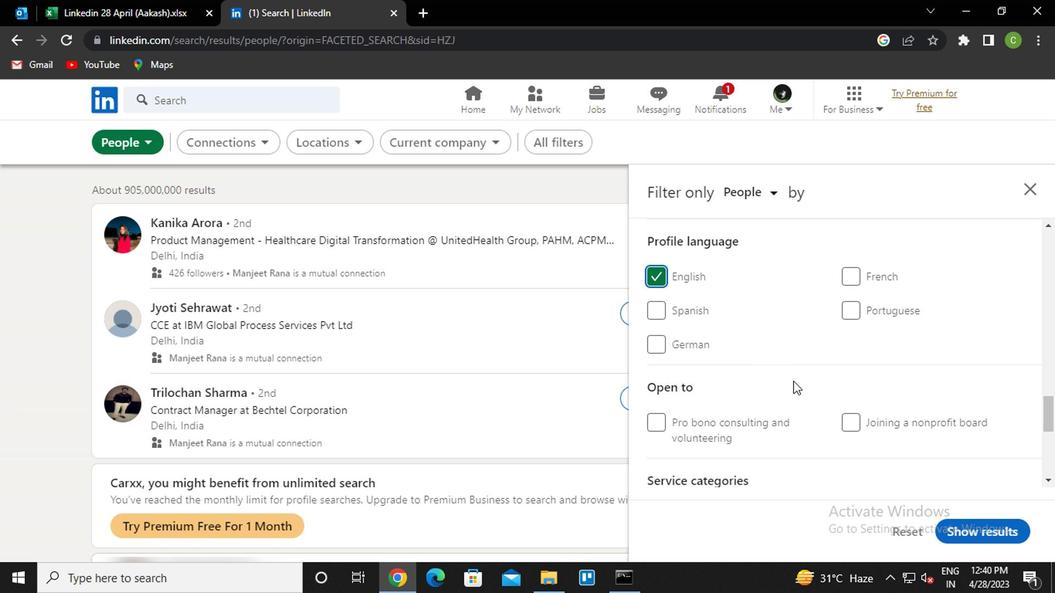 
Action: Mouse scrolled (782, 370) with delta (0, 1)
Screenshot: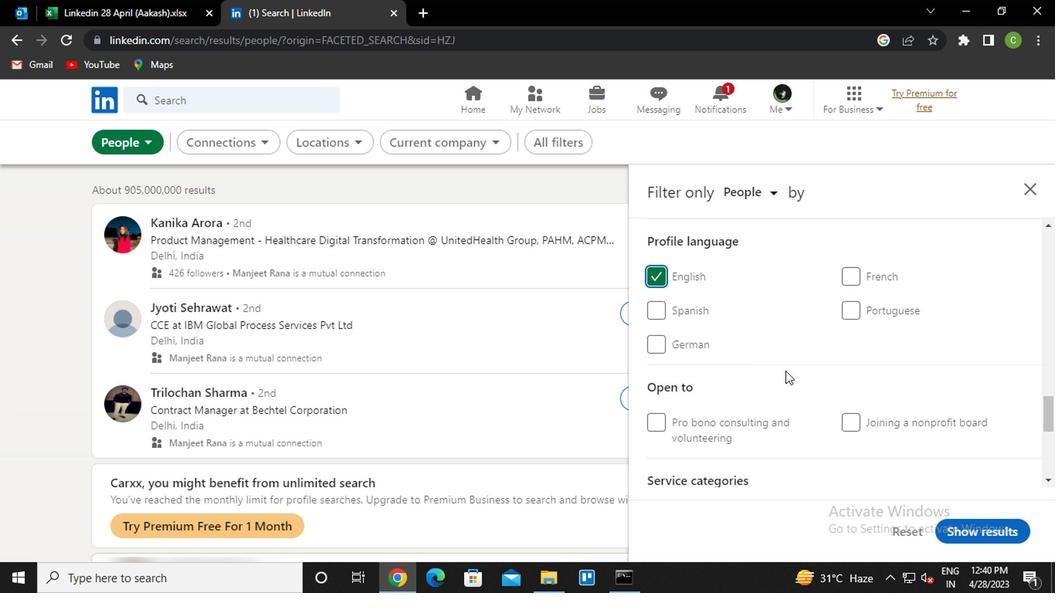 
Action: Mouse scrolled (782, 370) with delta (0, 1)
Screenshot: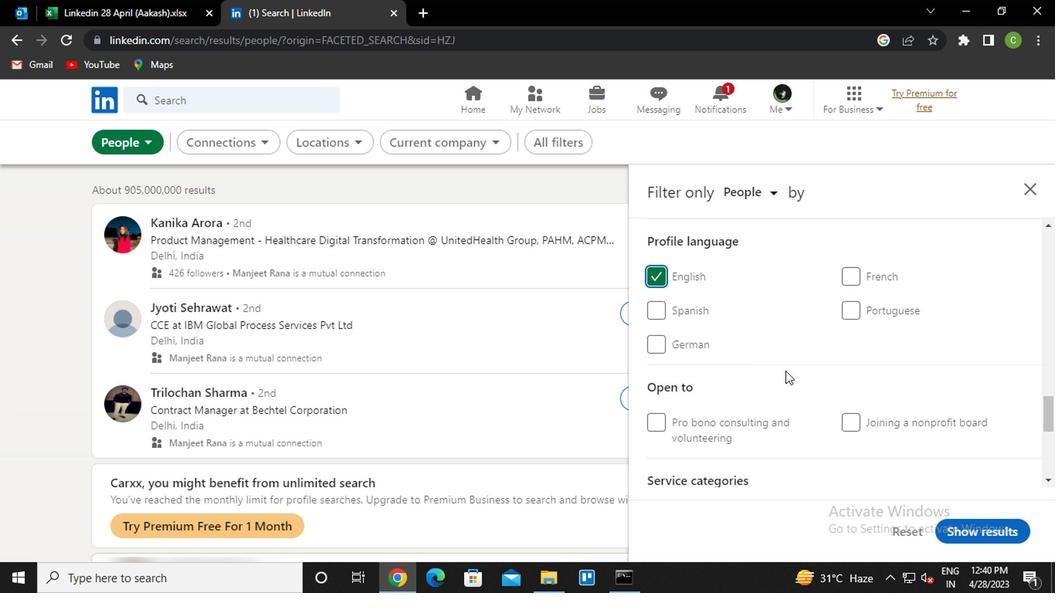 
Action: Mouse scrolled (782, 370) with delta (0, 1)
Screenshot: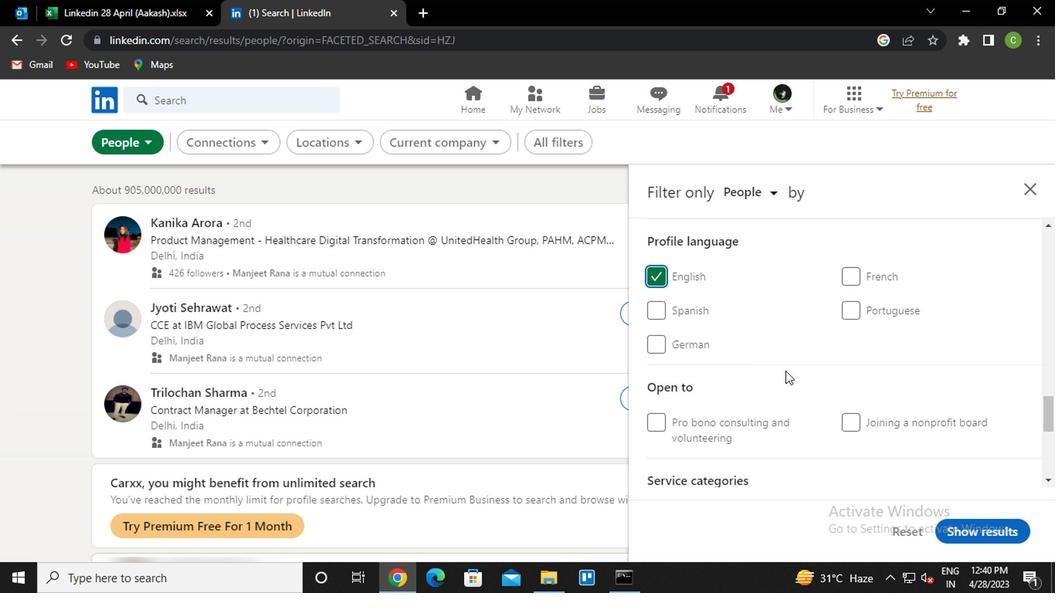 
Action: Mouse scrolled (782, 370) with delta (0, 1)
Screenshot: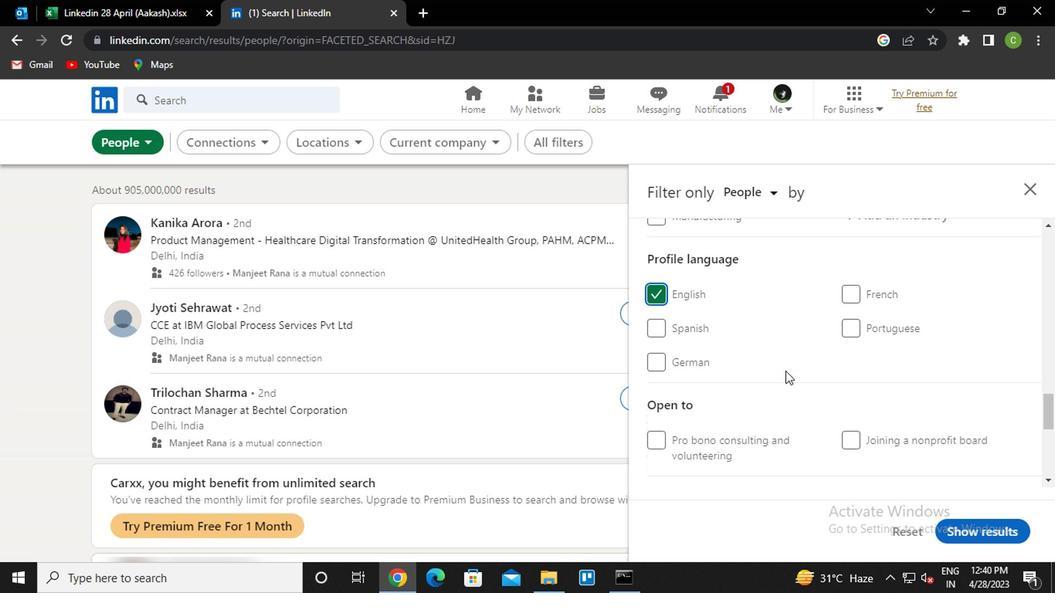 
Action: Mouse scrolled (782, 370) with delta (0, 1)
Screenshot: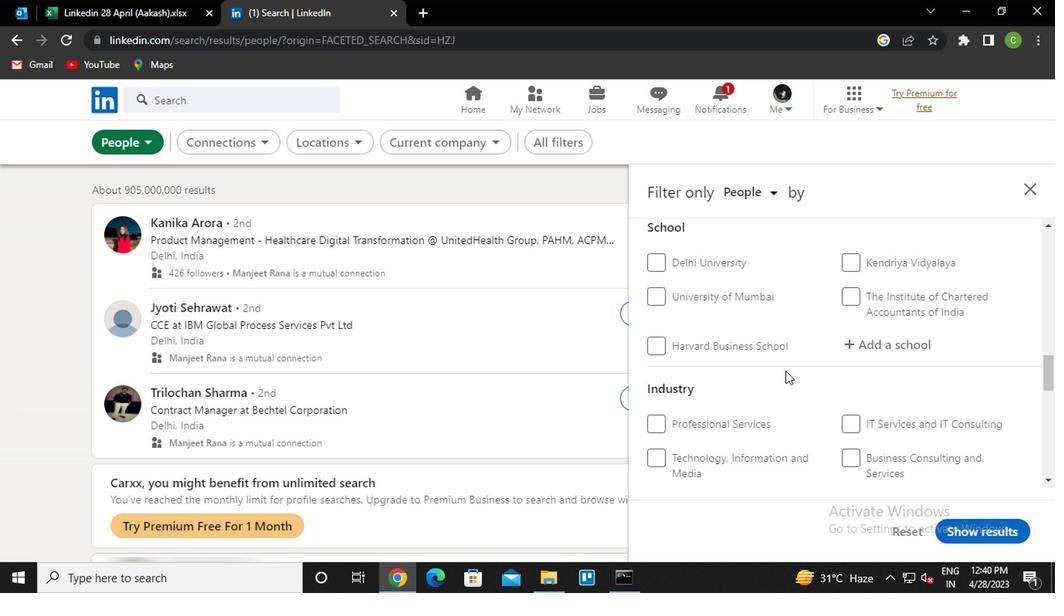 
Action: Mouse scrolled (782, 370) with delta (0, 1)
Screenshot: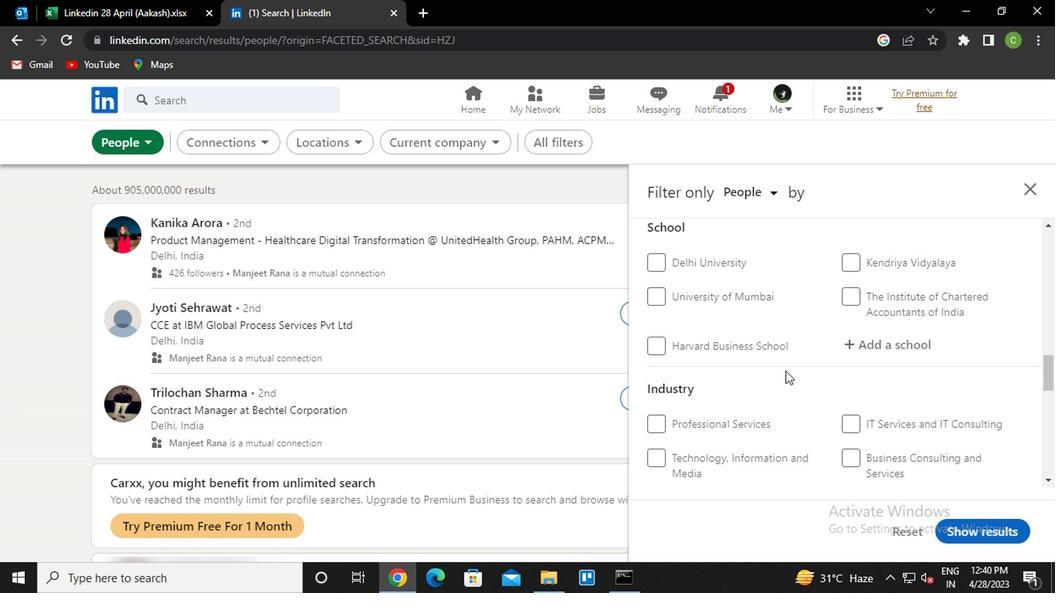
Action: Mouse scrolled (782, 370) with delta (0, 1)
Screenshot: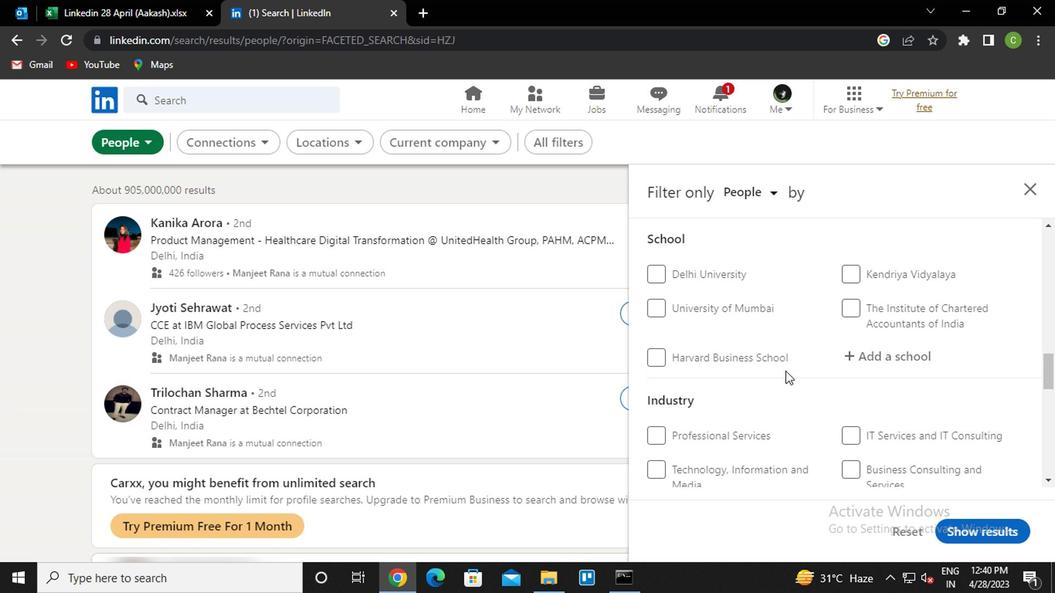 
Action: Mouse moved to (874, 396)
Screenshot: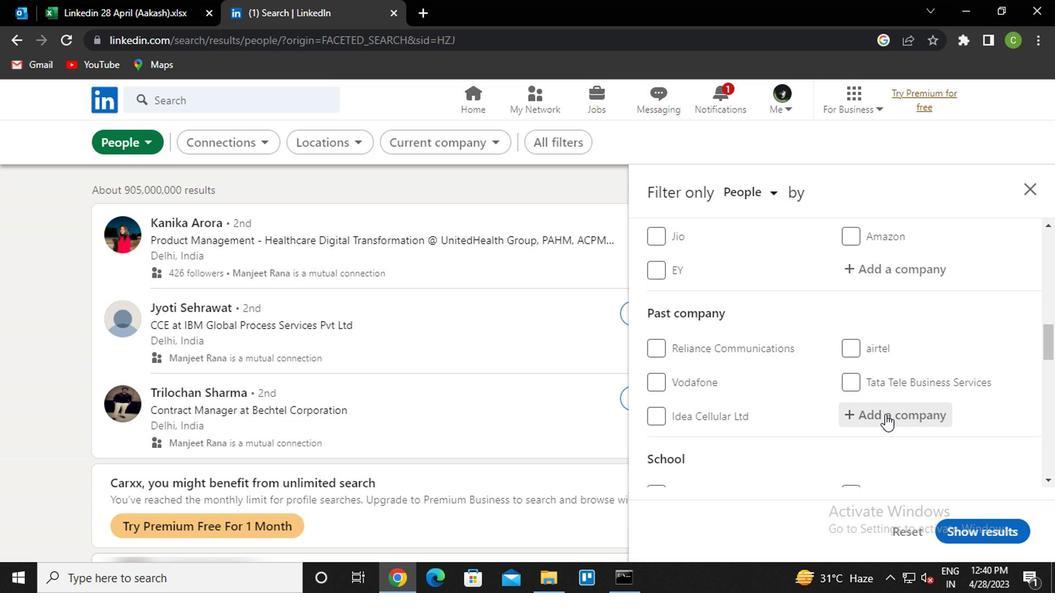 
Action: Mouse scrolled (874, 396) with delta (0, 0)
Screenshot: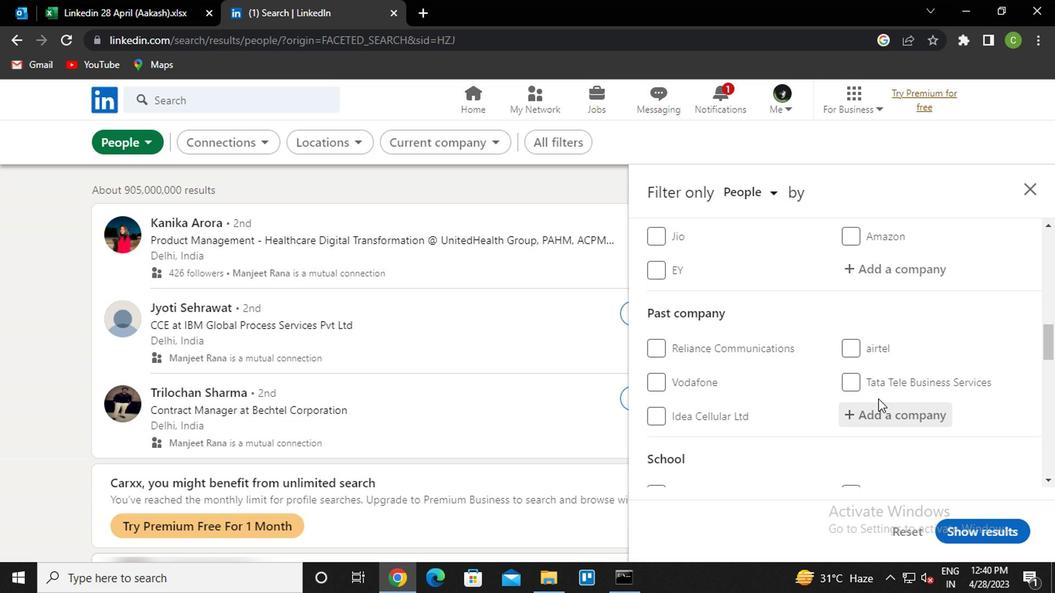 
Action: Mouse moved to (897, 345)
Screenshot: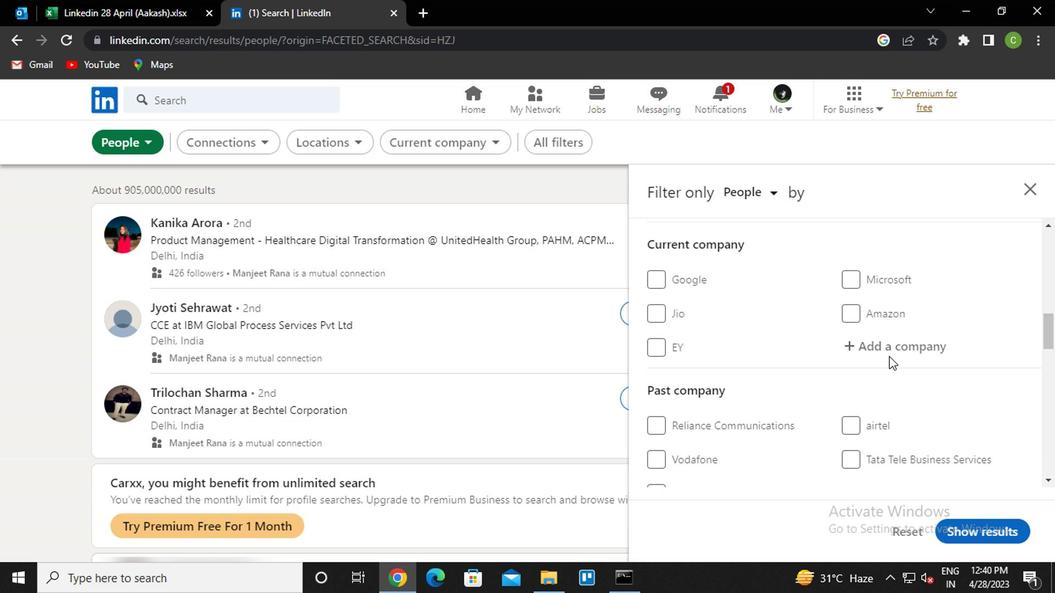 
Action: Mouse pressed left at (897, 345)
Screenshot: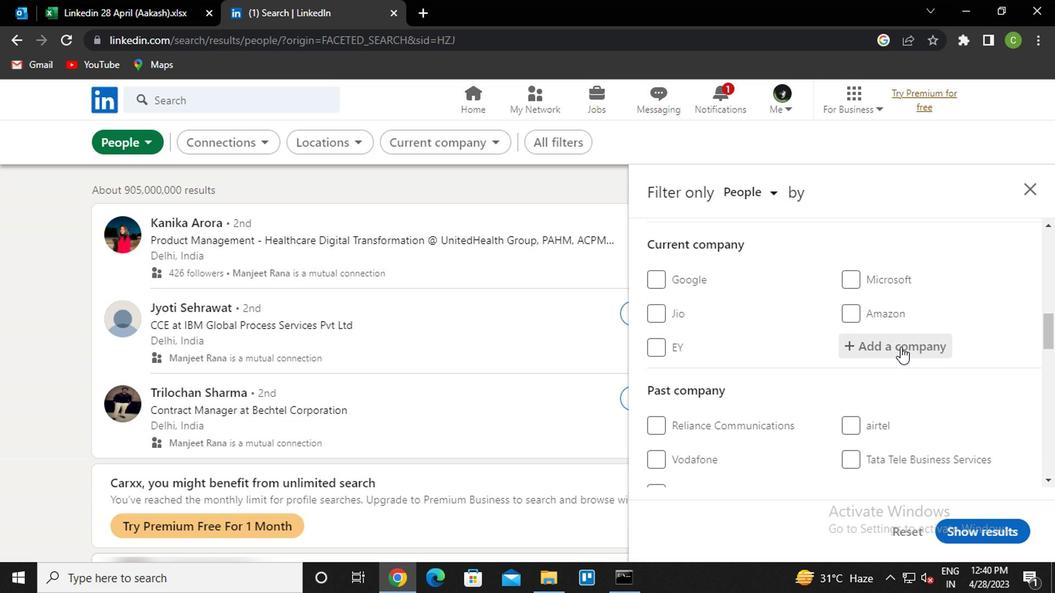 
Action: Key pressed <Key.caps_lock>c<Key.caps_lock>onstruc<Key.down><Key.enter>
Screenshot: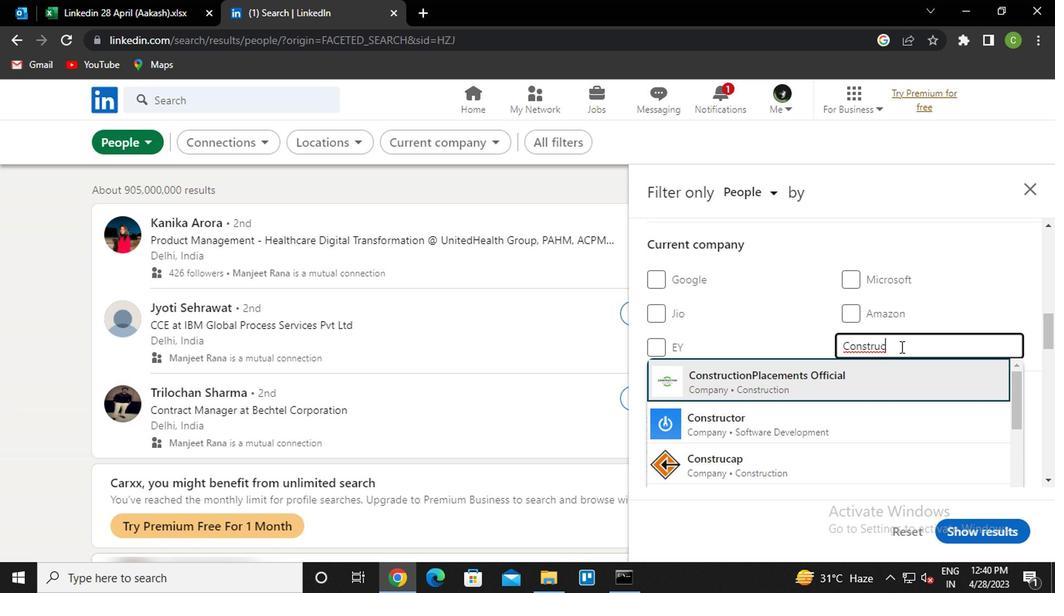 
Action: Mouse moved to (893, 352)
Screenshot: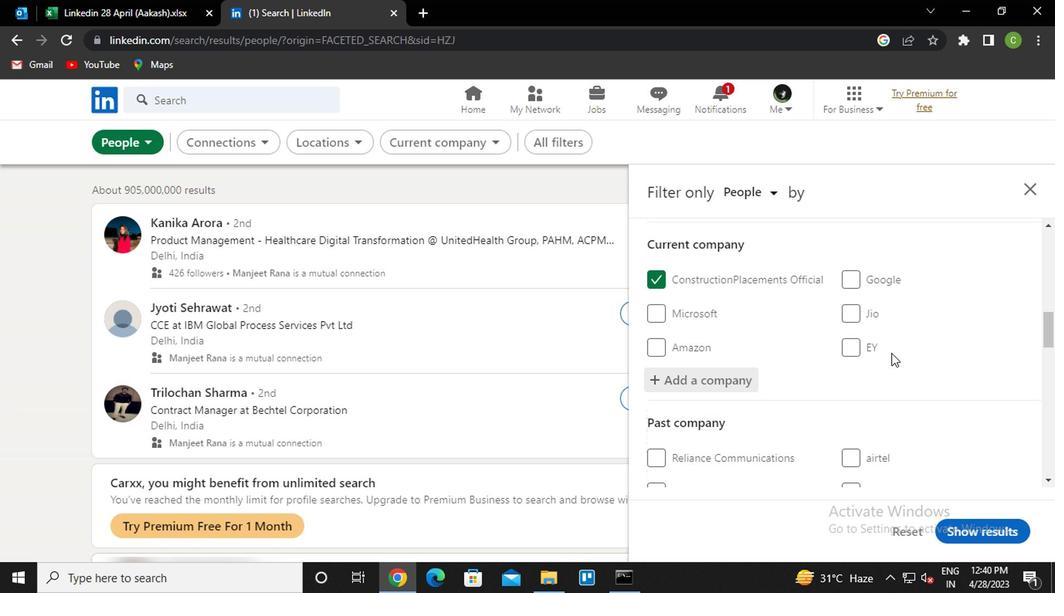 
Action: Mouse scrolled (893, 351) with delta (0, 0)
Screenshot: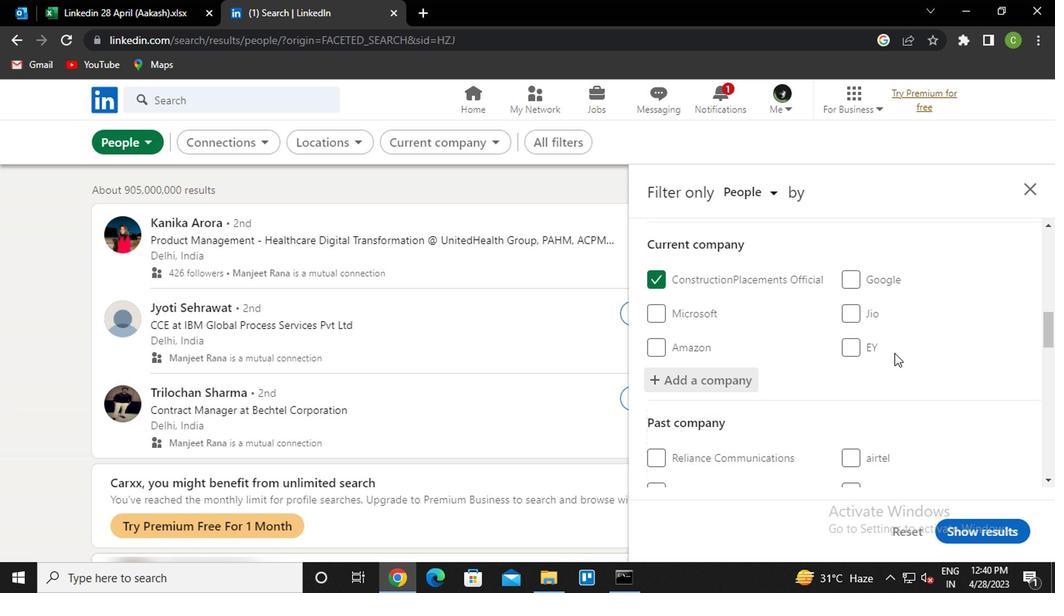 
Action: Mouse moved to (893, 355)
Screenshot: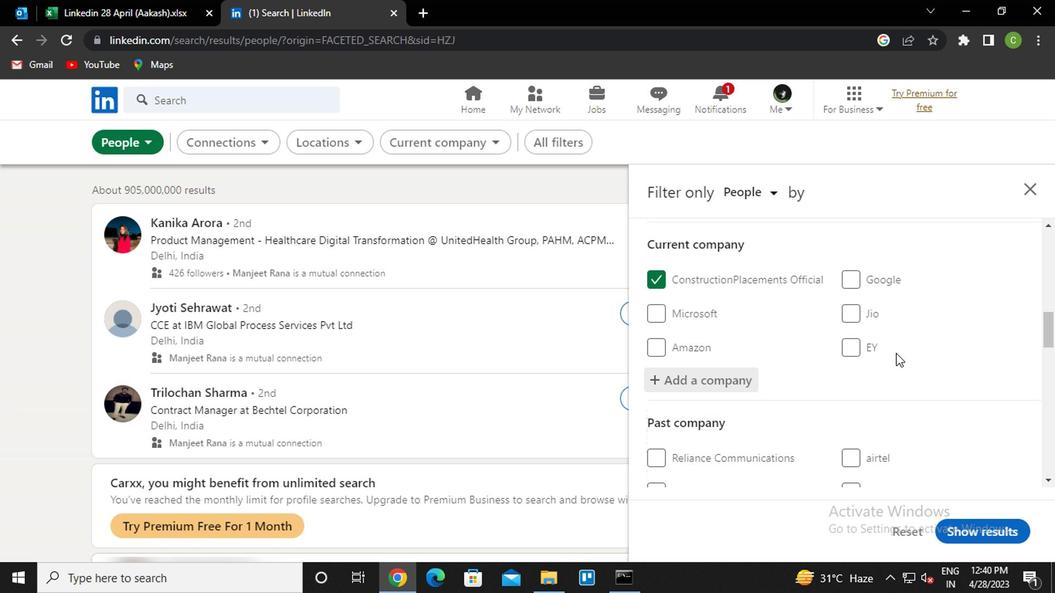 
Action: Mouse scrolled (893, 354) with delta (0, -1)
Screenshot: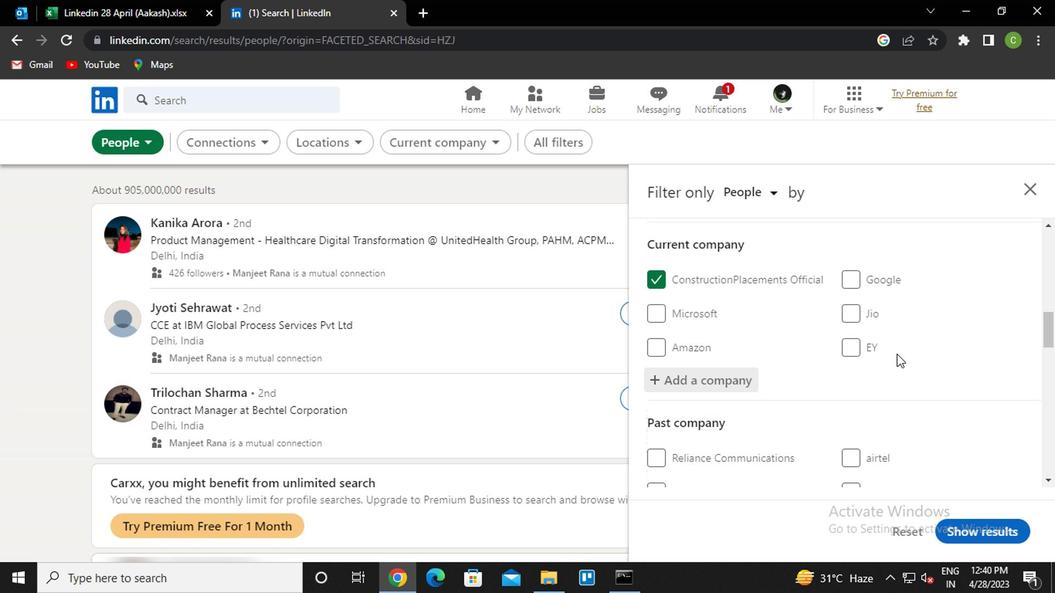 
Action: Mouse moved to (888, 368)
Screenshot: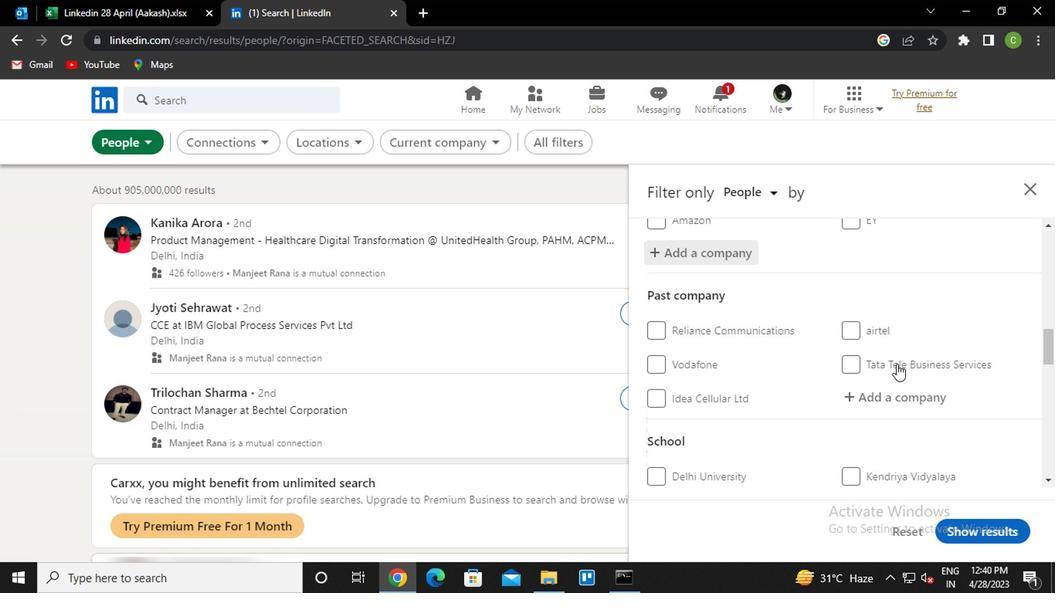 
Action: Mouse scrolled (888, 368) with delta (0, 0)
Screenshot: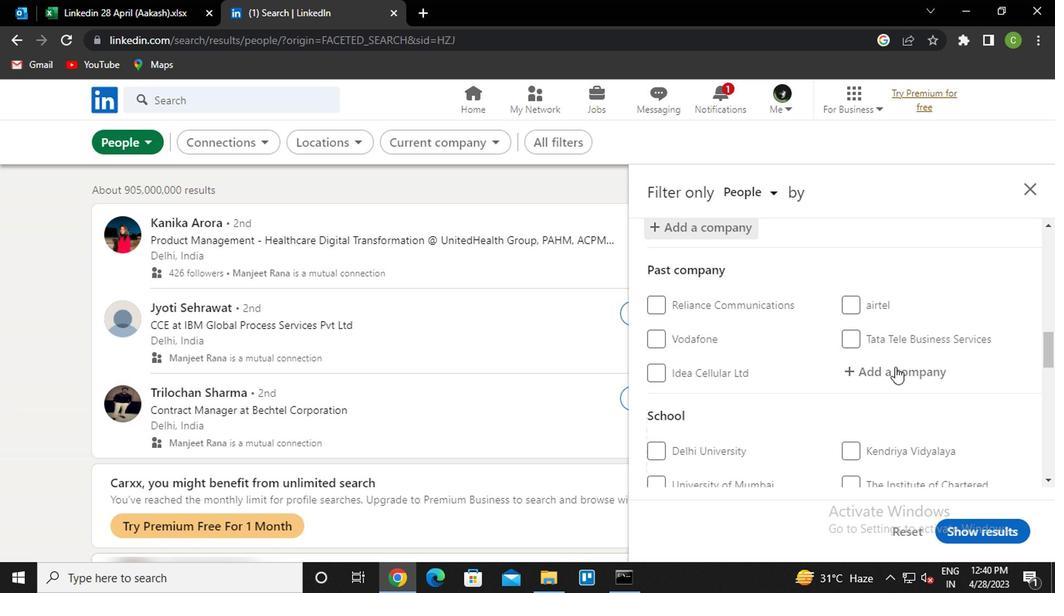 
Action: Mouse moved to (881, 390)
Screenshot: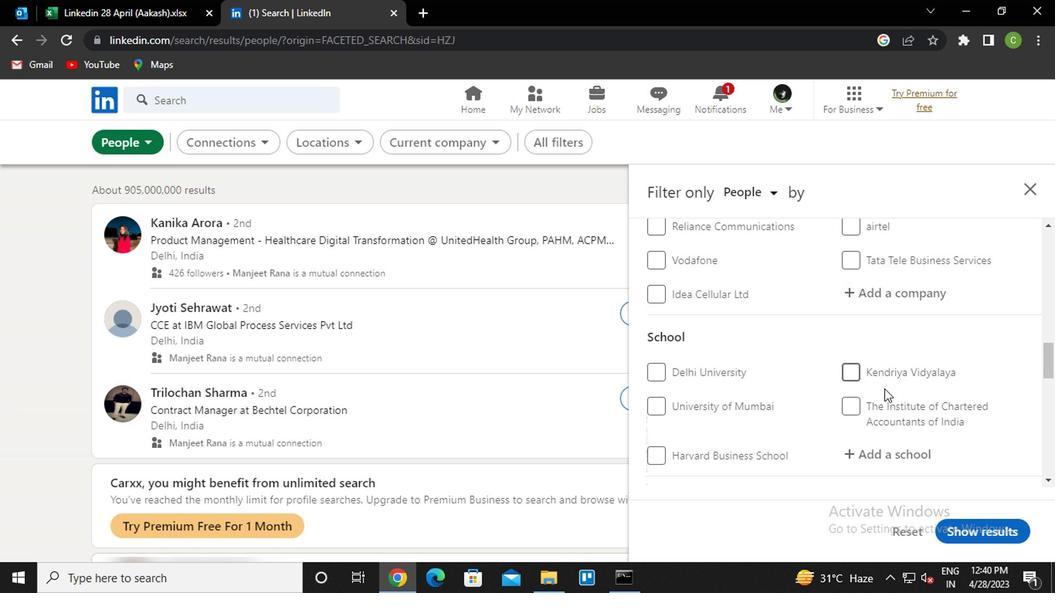 
Action: Mouse scrolled (881, 389) with delta (0, 0)
Screenshot: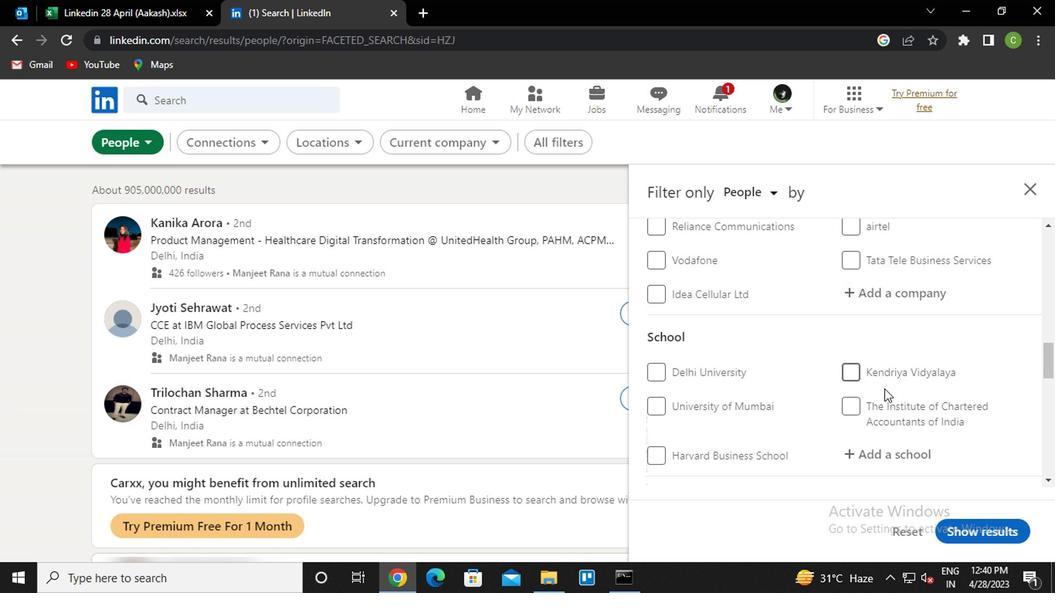 
Action: Mouse scrolled (881, 389) with delta (0, 0)
Screenshot: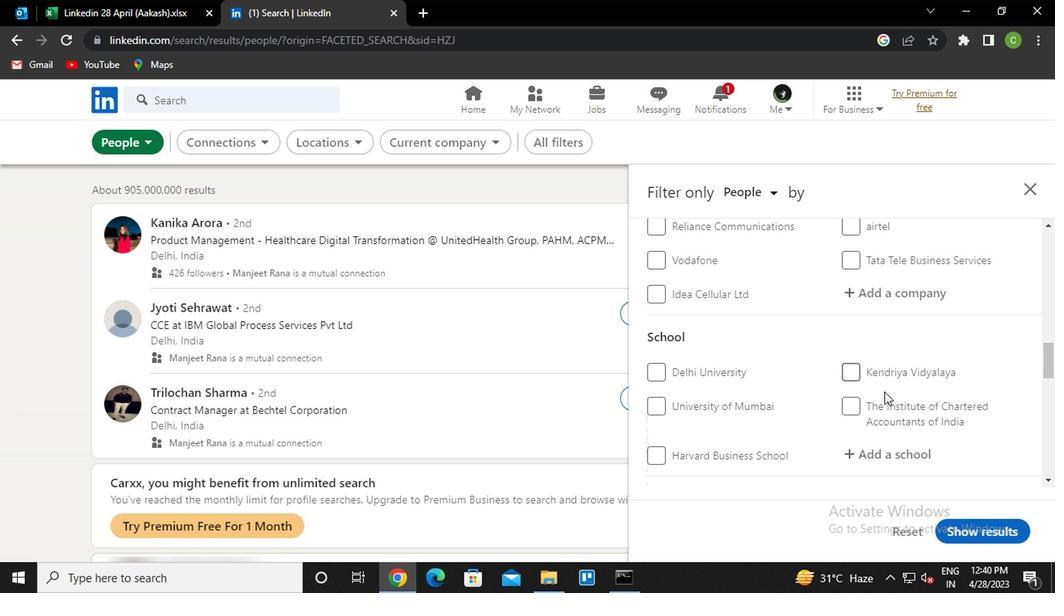 
Action: Mouse moved to (876, 293)
Screenshot: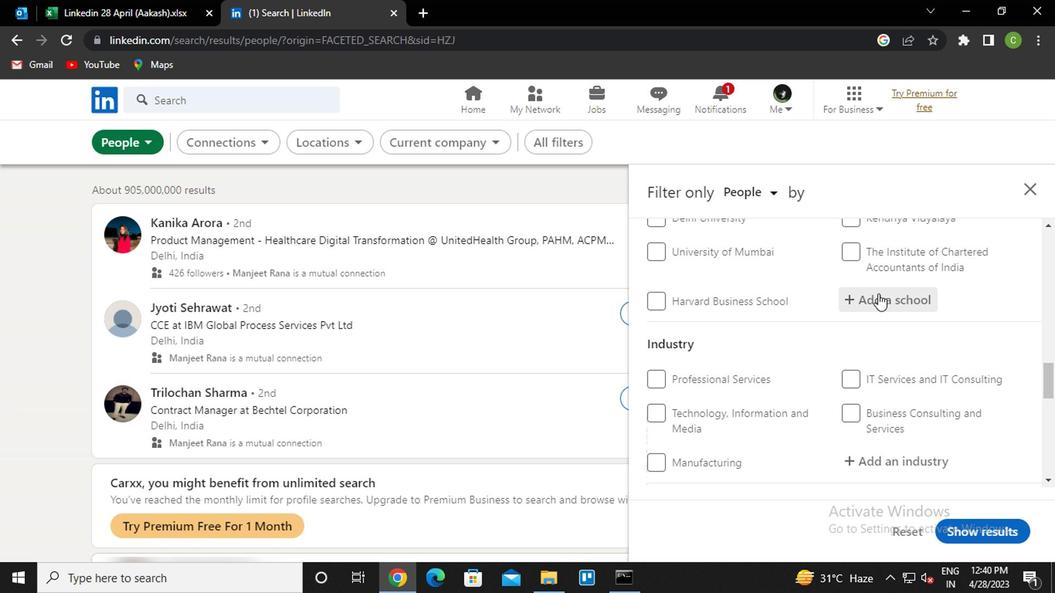 
Action: Mouse pressed left at (876, 293)
Screenshot: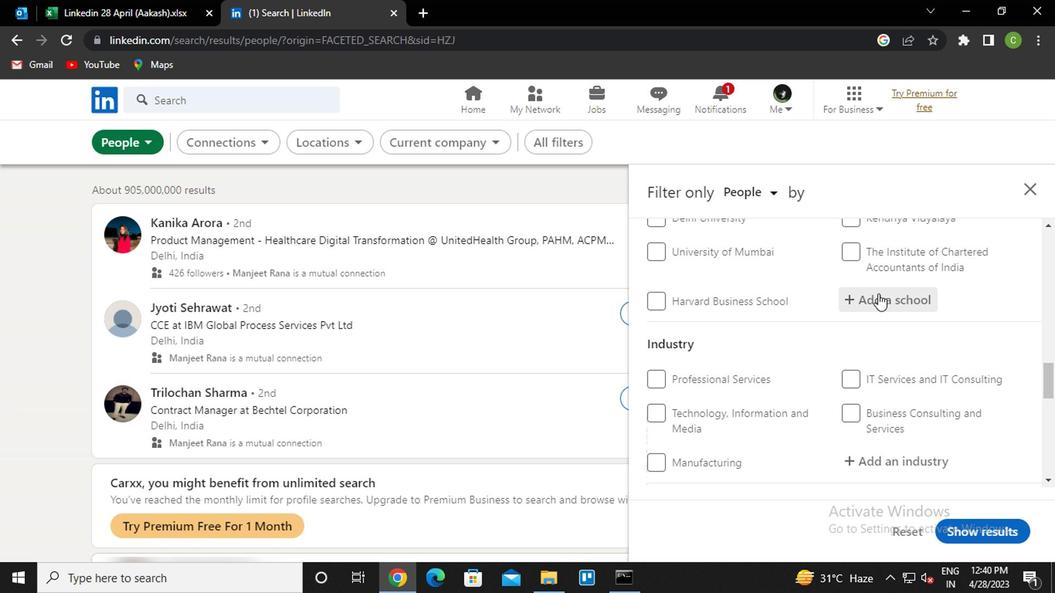 
Action: Key pressed <Key.caps_lock>s<Key.caps_lock>t.<Key.space><Key.caps_lock>f<Key.caps_lock>rancis<Key.down><Key.down><Key.down><Key.down><Key.down><Key.up><Key.enter>
Screenshot: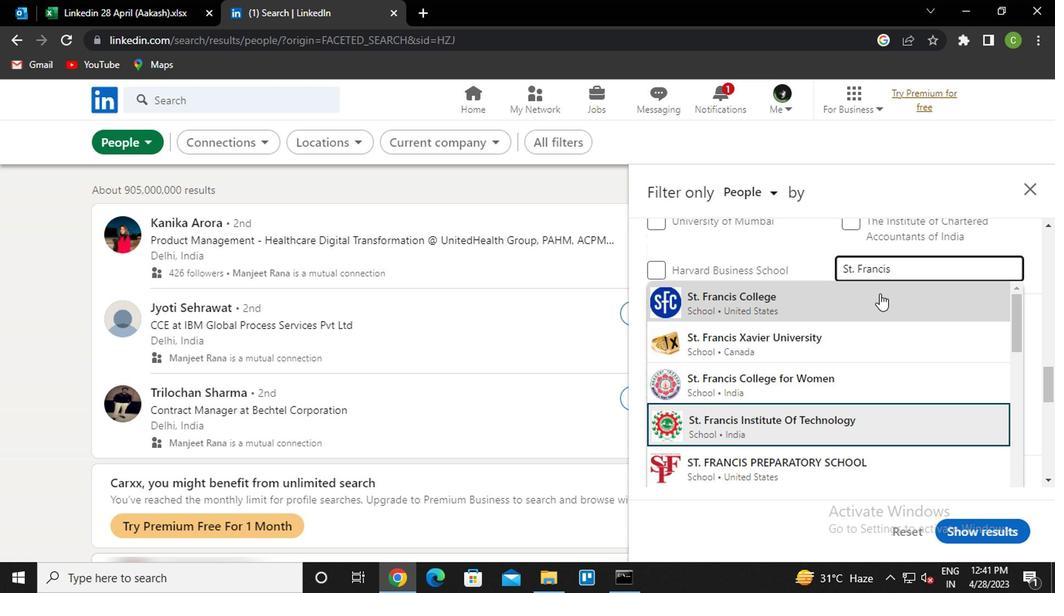 
Action: Mouse scrolled (876, 292) with delta (0, -1)
Screenshot: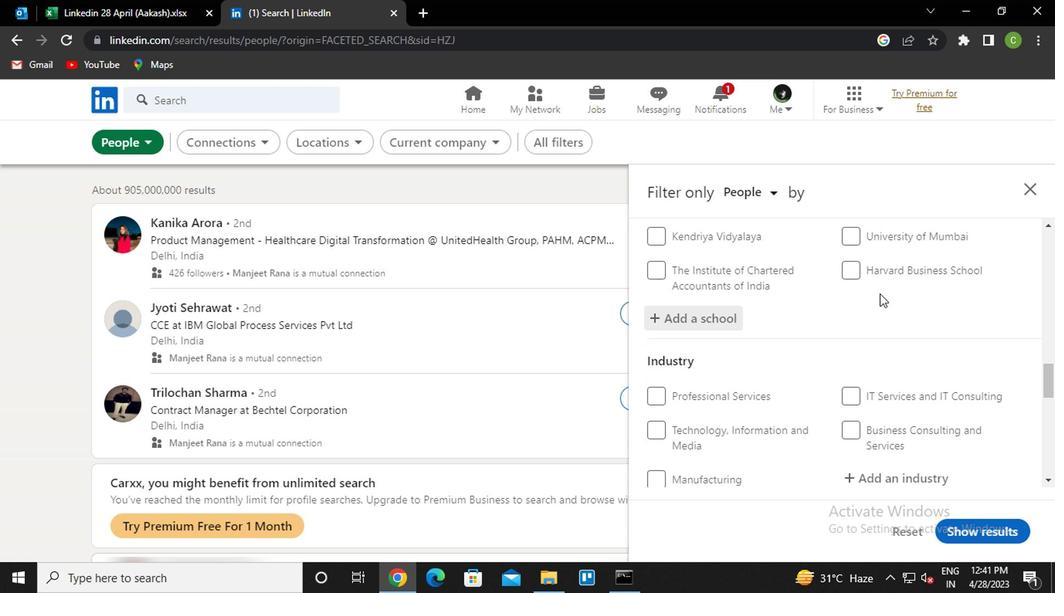 
Action: Mouse moved to (868, 300)
Screenshot: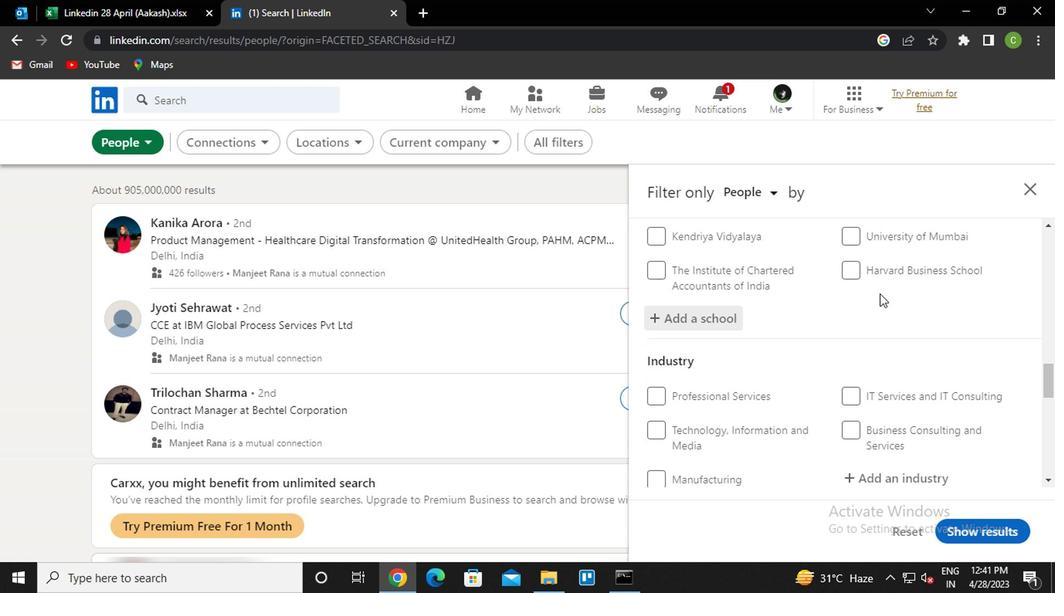 
Action: Mouse scrolled (868, 300) with delta (0, 0)
Screenshot: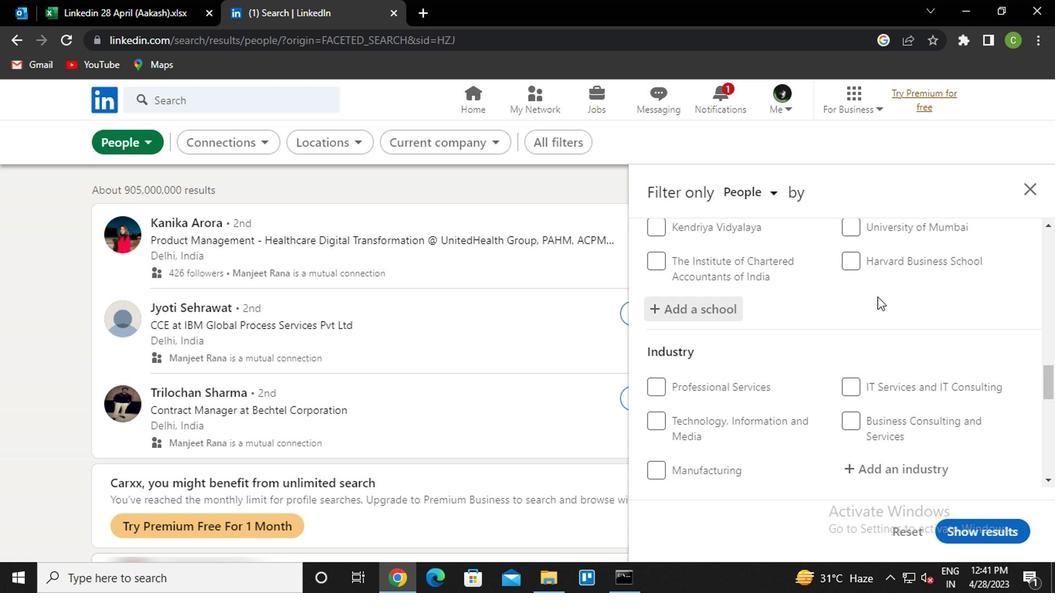 
Action: Mouse moved to (876, 319)
Screenshot: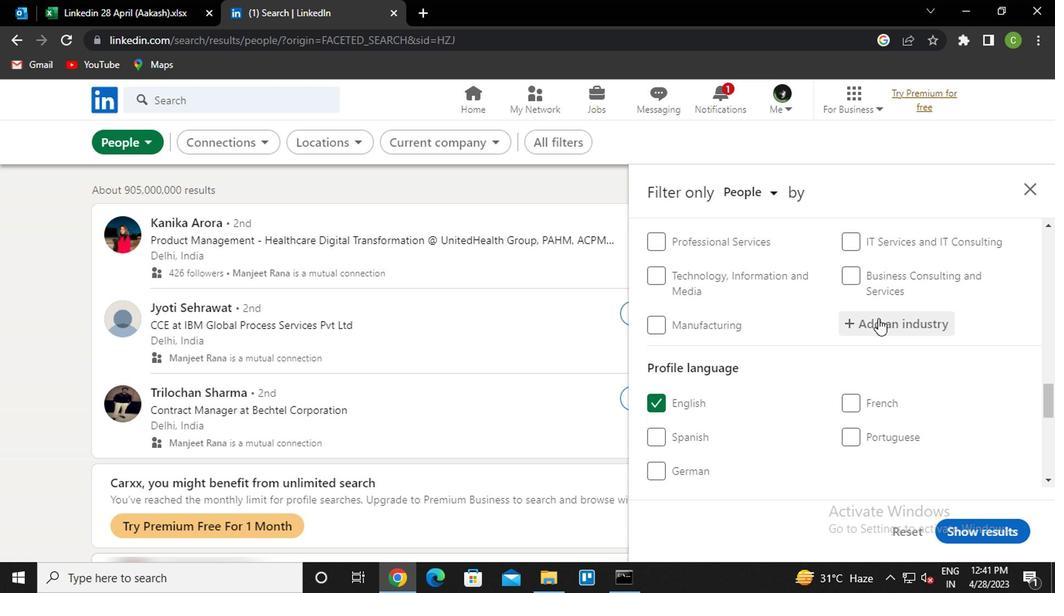 
Action: Mouse pressed left at (876, 319)
Screenshot: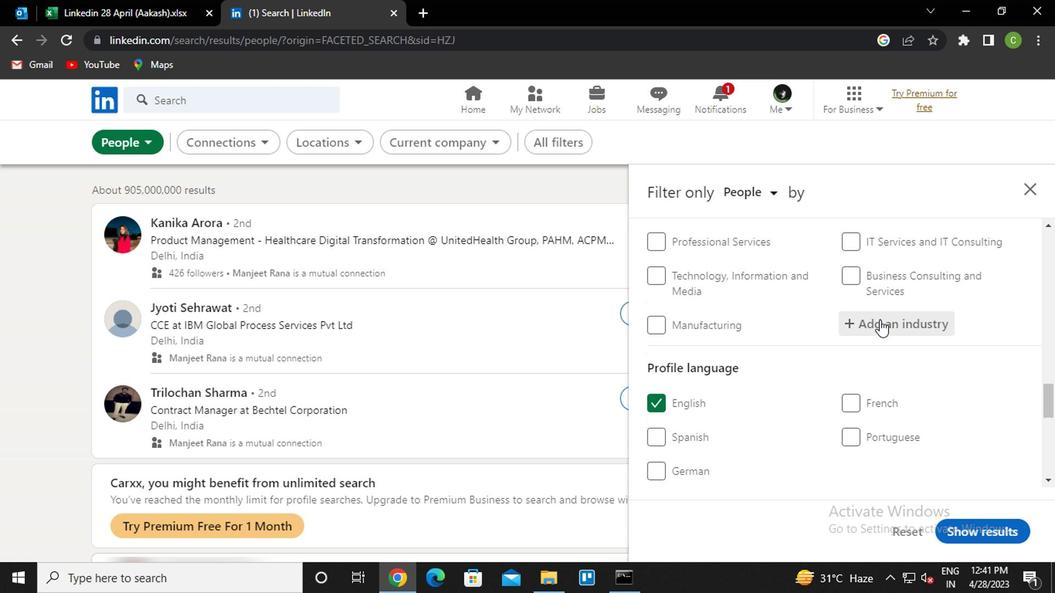 
Action: Key pressed <Key.caps_lock>p<Key.caps_lock>hilan<Key.down><Key.enter>
Screenshot: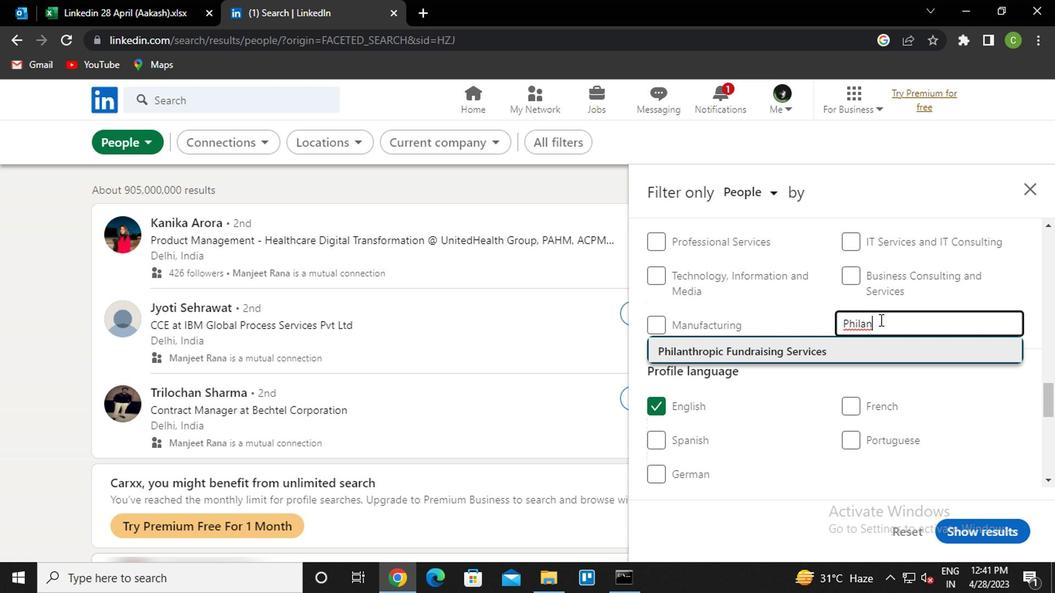 
Action: Mouse moved to (877, 320)
Screenshot: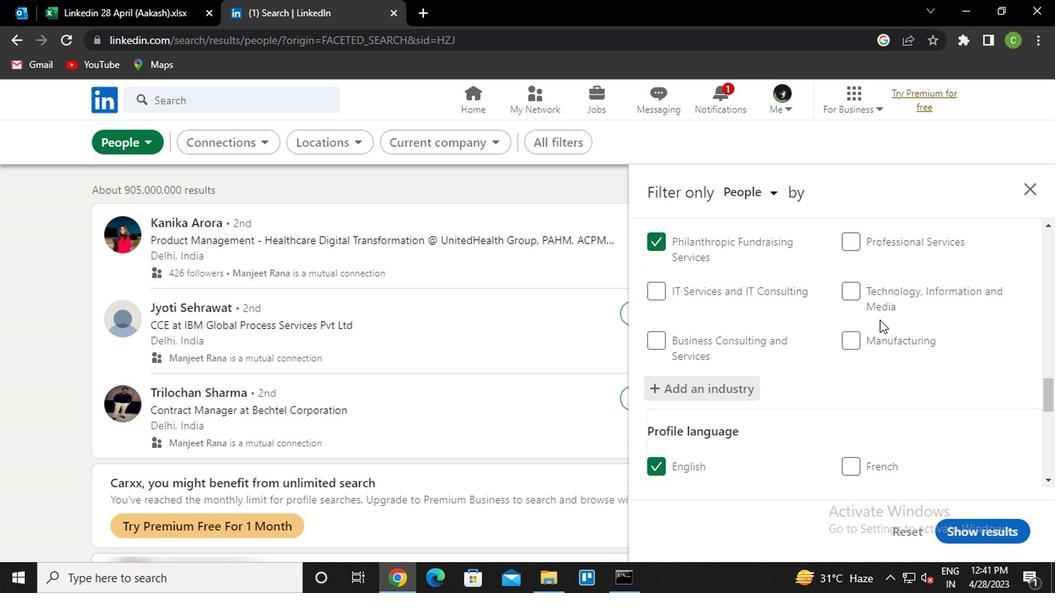 
Action: Mouse scrolled (877, 319) with delta (0, 0)
Screenshot: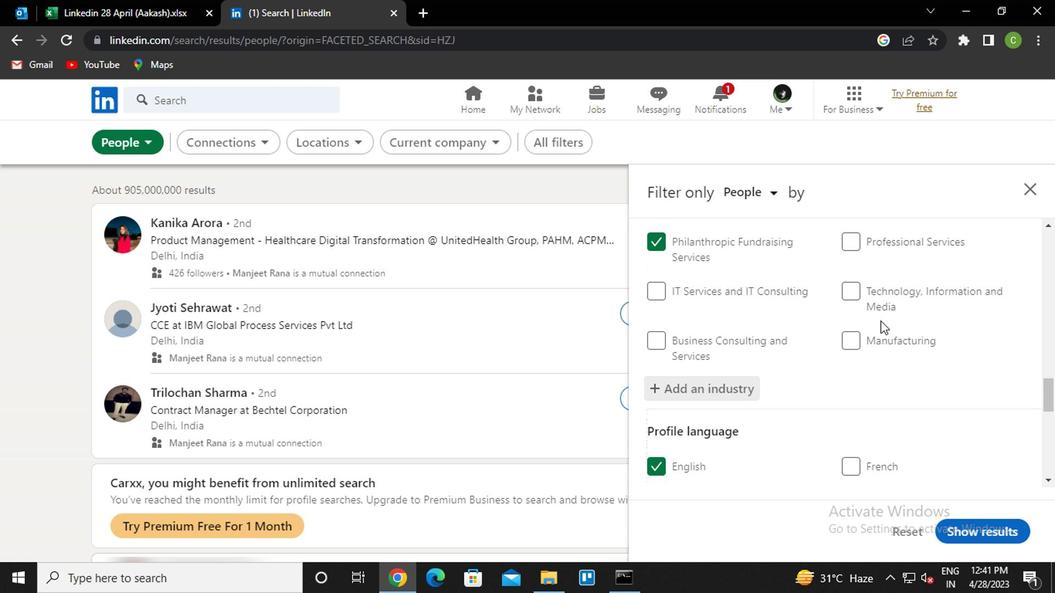 
Action: Mouse scrolled (877, 319) with delta (0, 0)
Screenshot: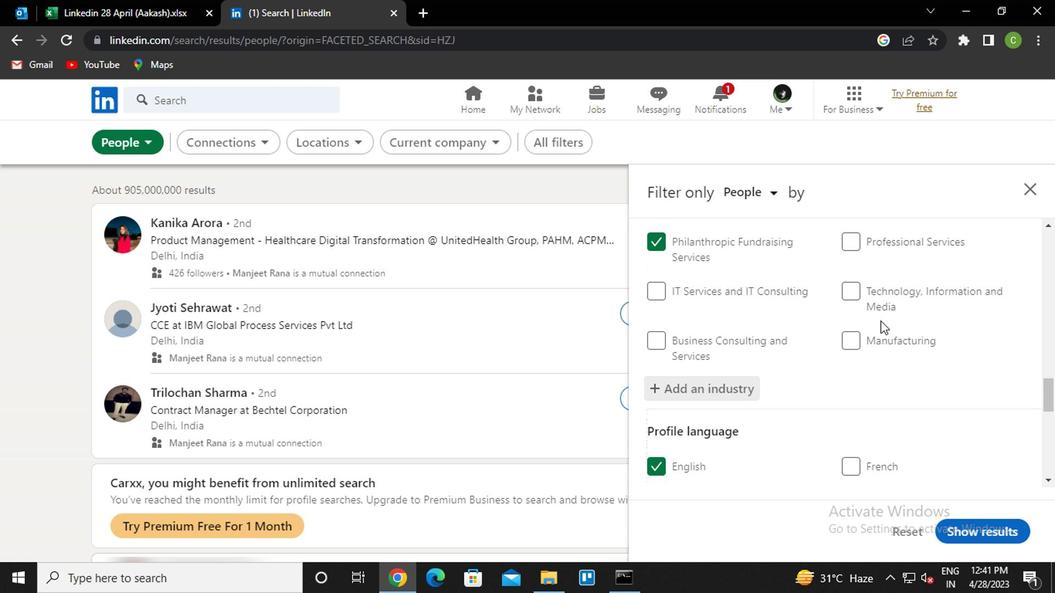 
Action: Mouse scrolled (877, 319) with delta (0, 0)
Screenshot: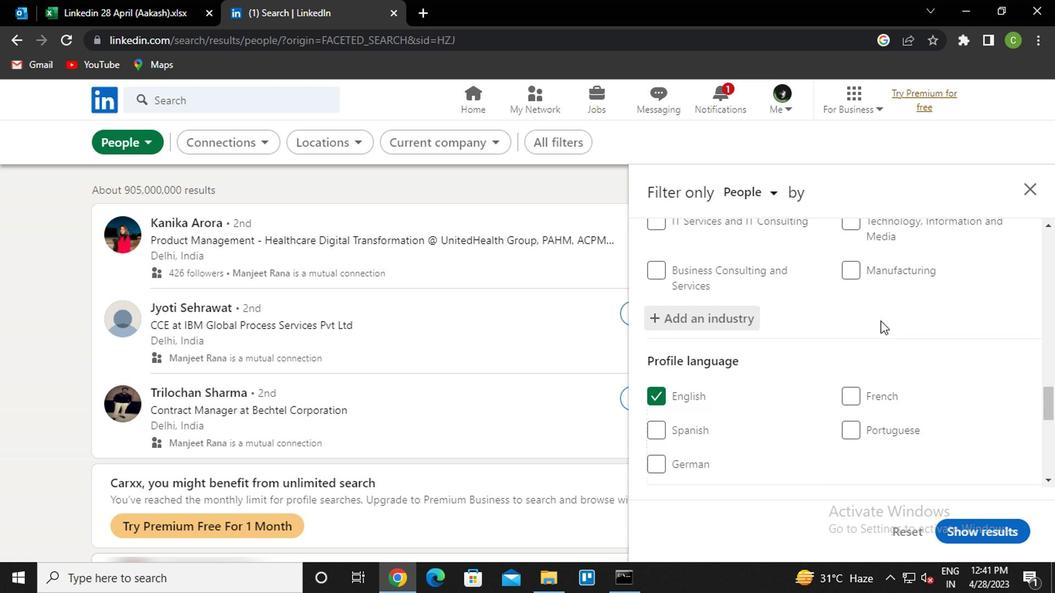 
Action: Mouse scrolled (877, 319) with delta (0, 0)
Screenshot: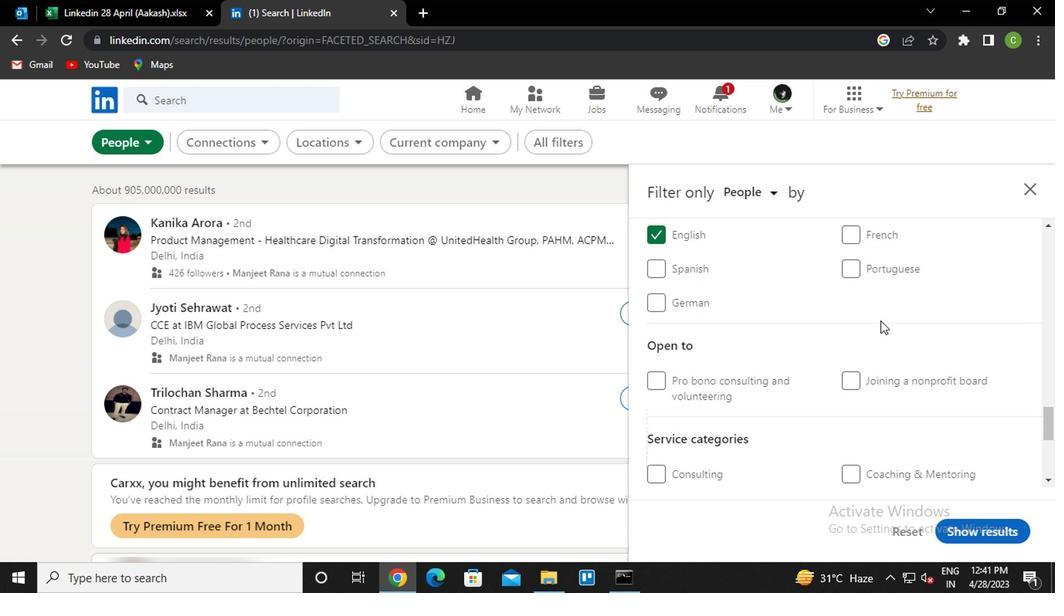 
Action: Mouse scrolled (877, 319) with delta (0, 0)
Screenshot: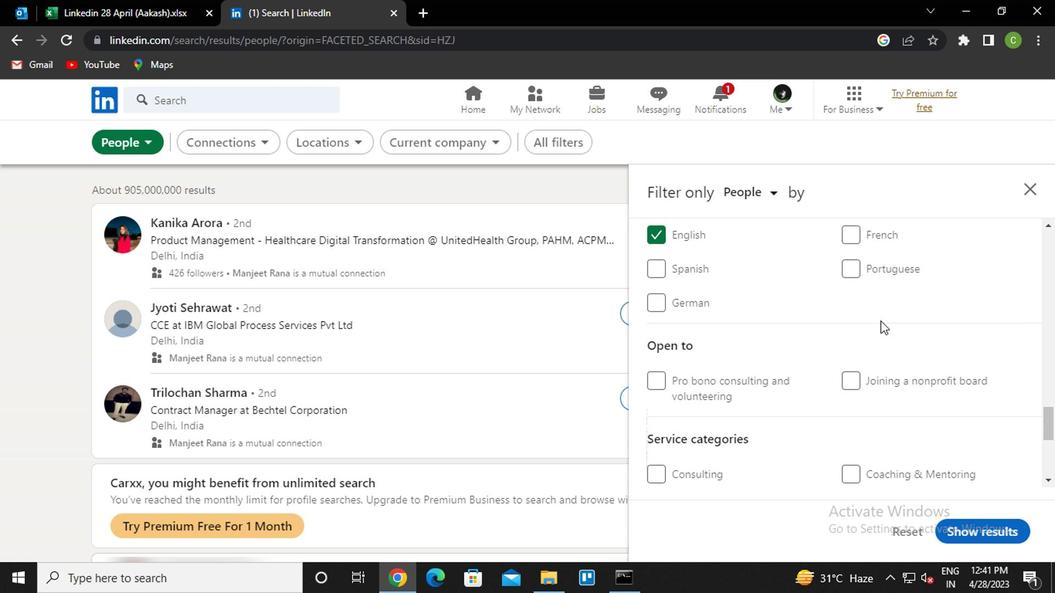 
Action: Mouse moved to (874, 378)
Screenshot: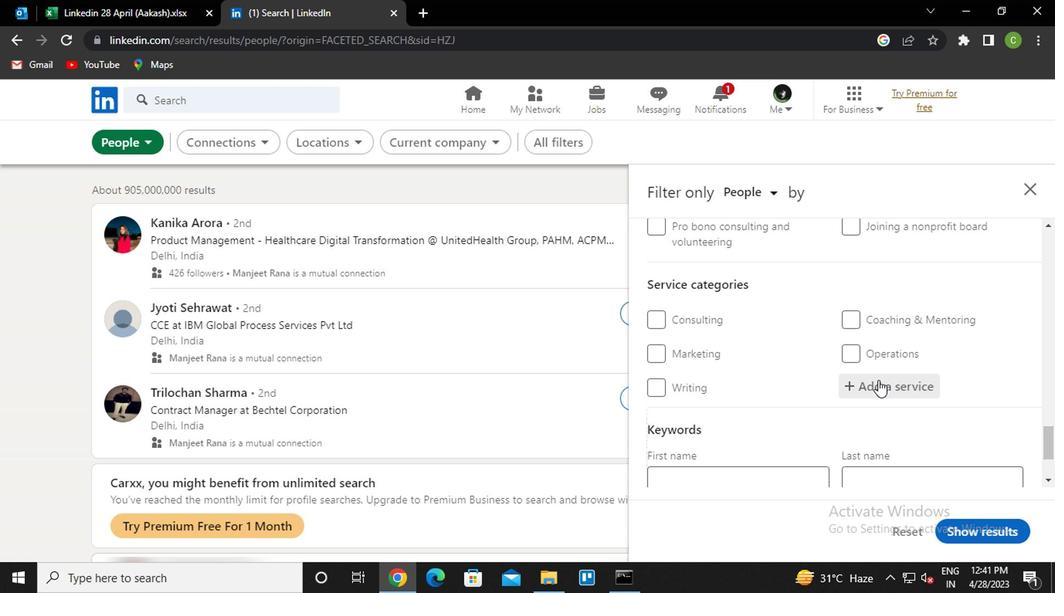 
Action: Mouse pressed left at (874, 378)
Screenshot: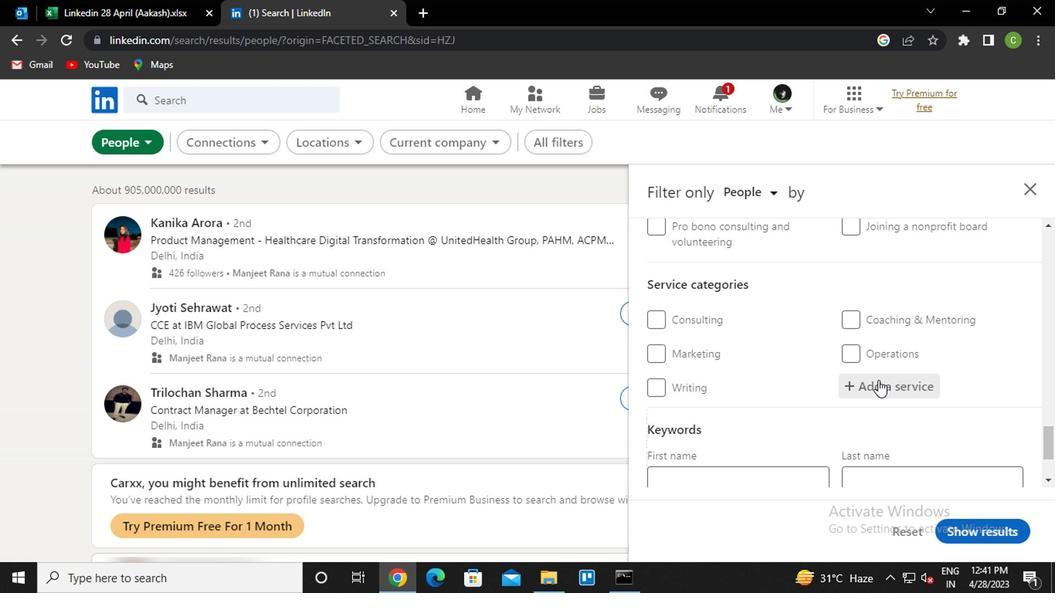 
Action: Key pressed <Key.caps_lock>l<Key.caps_lock>ogo<Key.down><Key.enter>
Screenshot: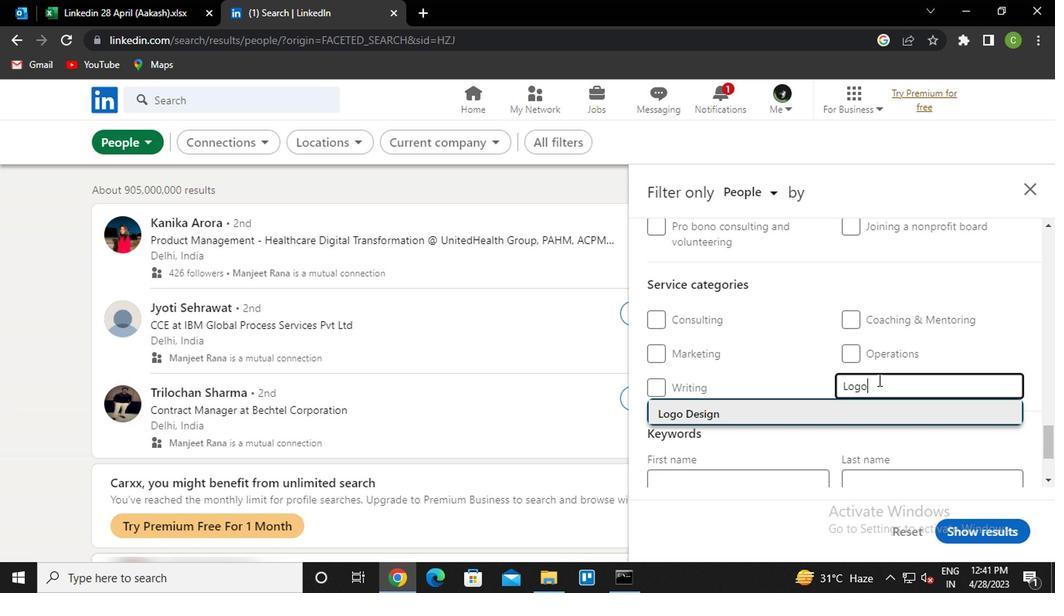 
Action: Mouse moved to (874, 378)
Screenshot: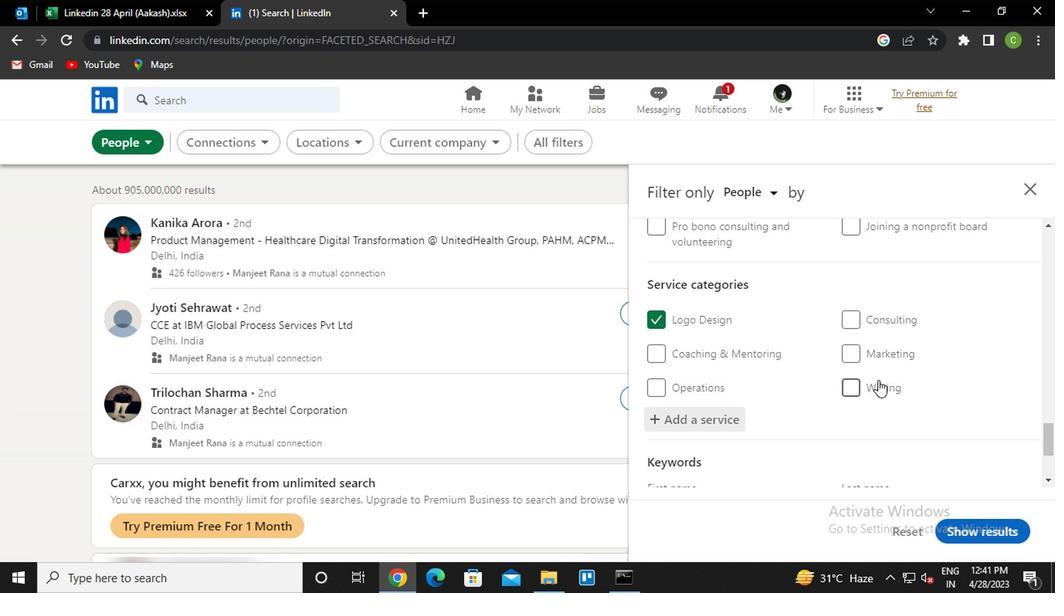 
Action: Mouse scrolled (874, 377) with delta (0, -1)
Screenshot: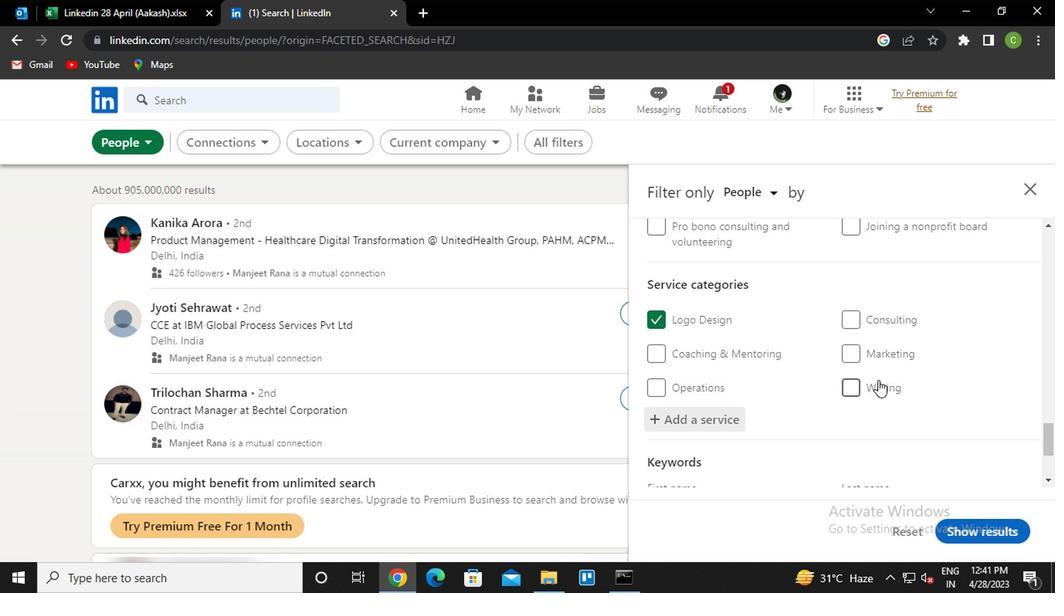 
Action: Mouse moved to (874, 378)
Screenshot: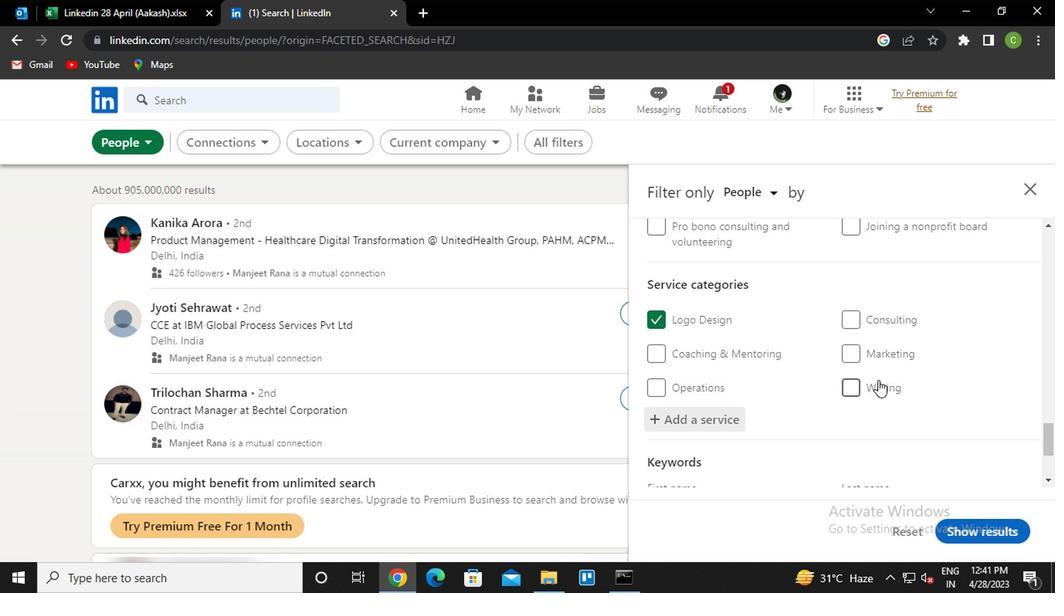 
Action: Mouse scrolled (874, 377) with delta (0, -1)
Screenshot: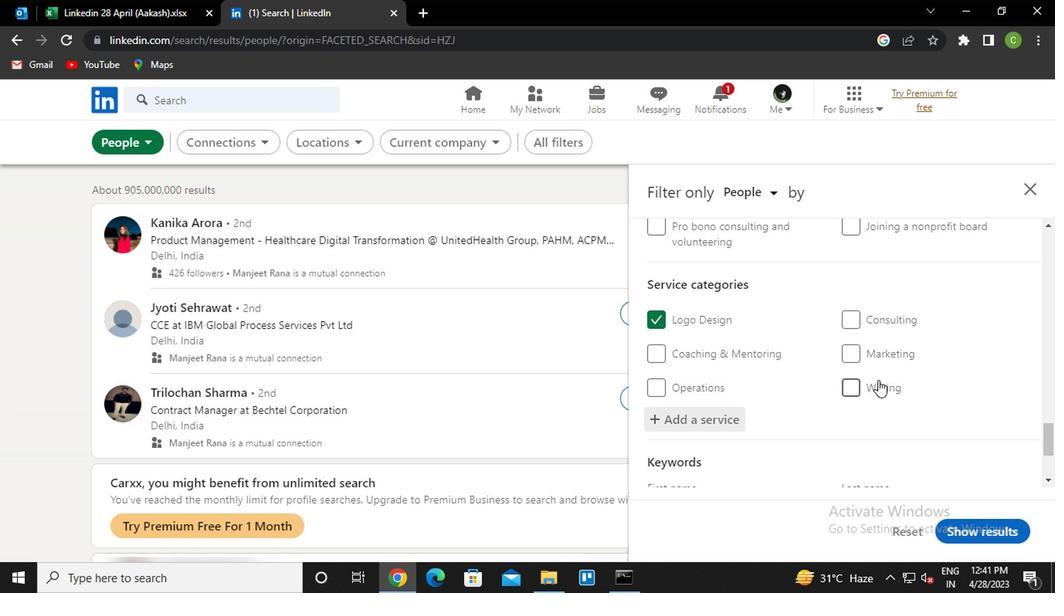 
Action: Mouse moved to (872, 380)
Screenshot: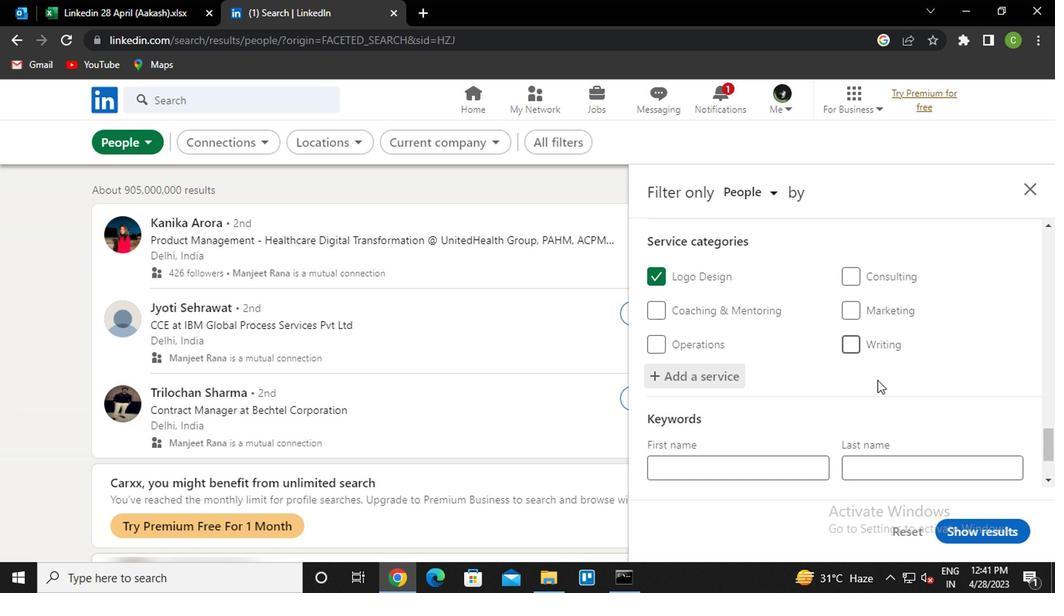 
Action: Mouse scrolled (872, 379) with delta (0, 0)
Screenshot: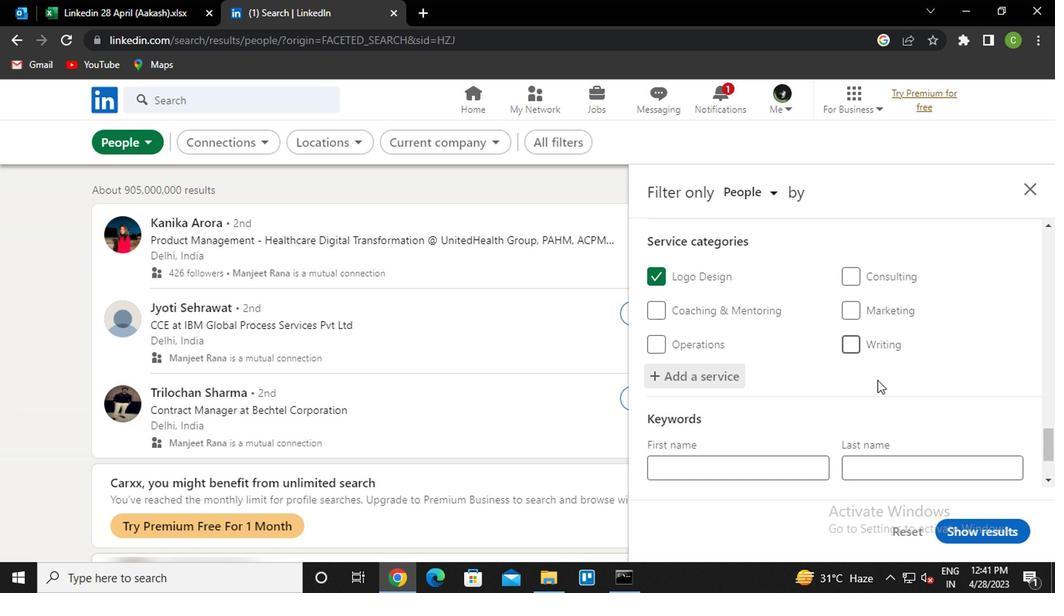 
Action: Mouse moved to (756, 422)
Screenshot: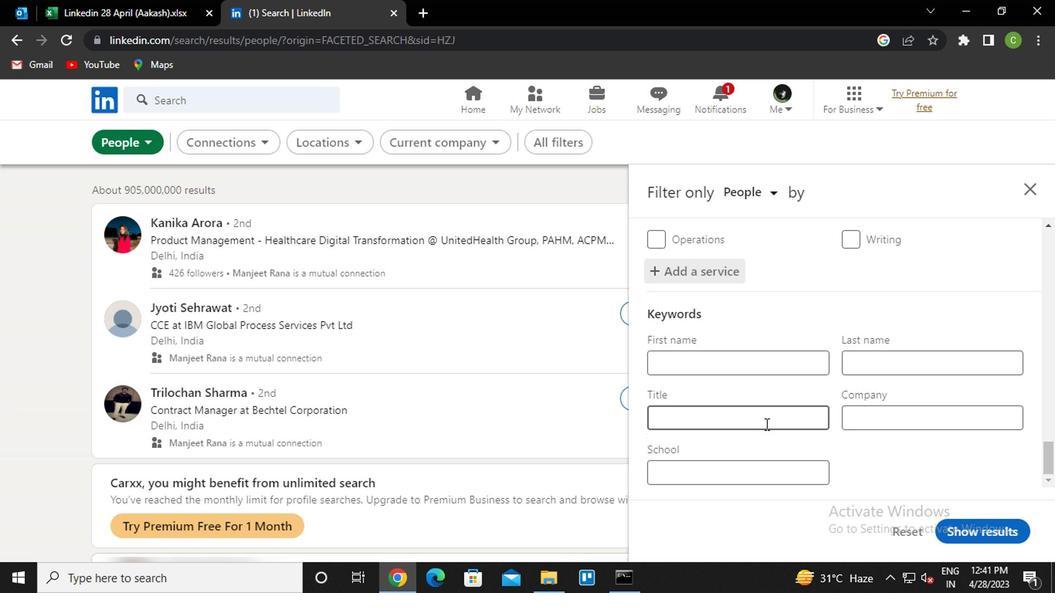 
Action: Mouse pressed left at (756, 422)
Screenshot: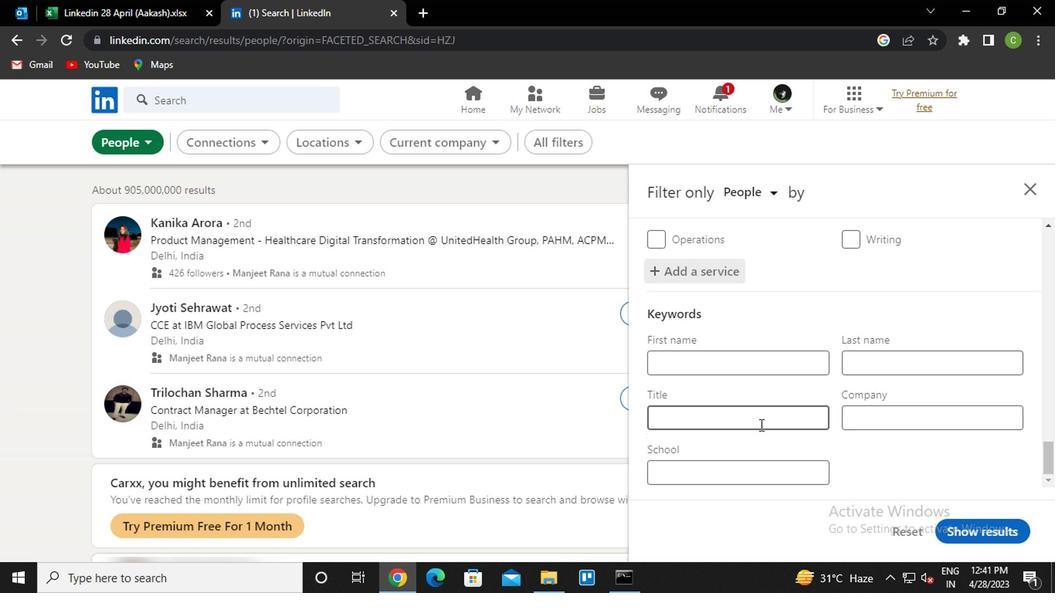 
Action: Key pressed <Key.caps_lock>b<Key.caps_lock>us<Key.space><Key.caps_lock>d<Key.caps_lock>river
Screenshot: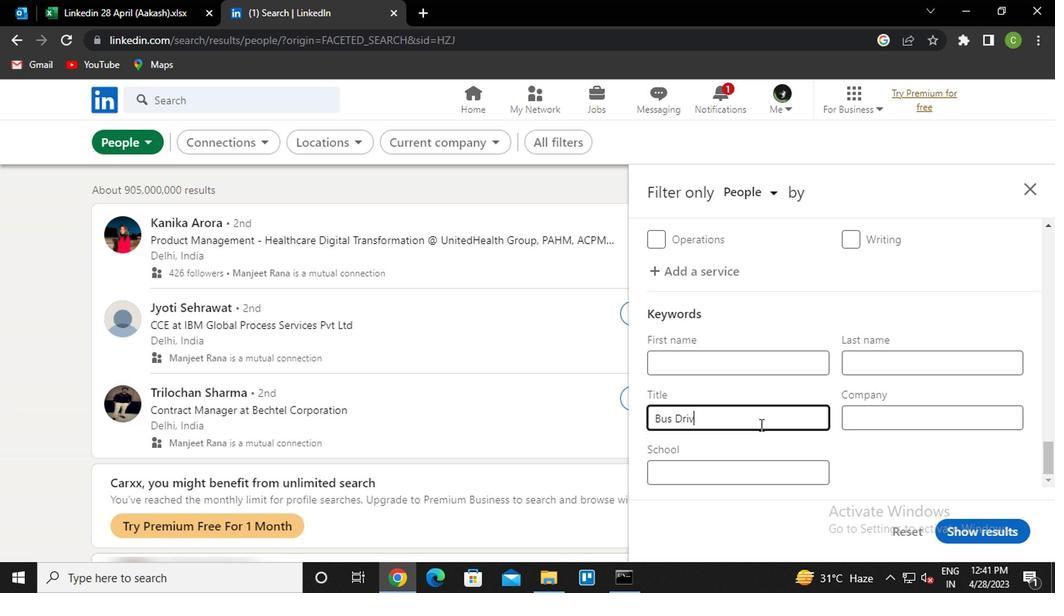 
Action: Mouse moved to (954, 524)
Screenshot: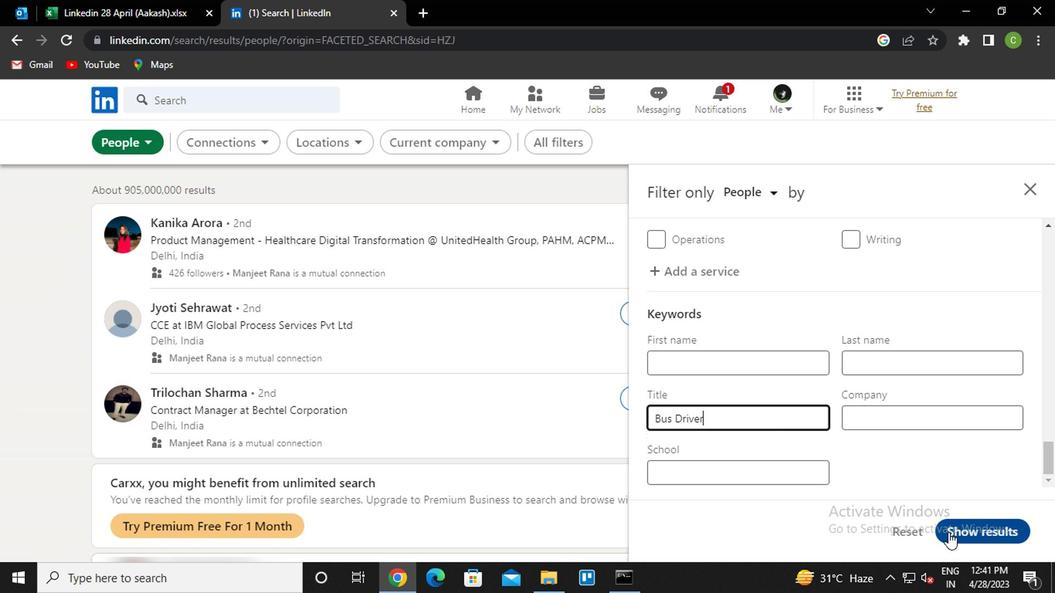 
Action: Mouse pressed left at (954, 524)
Screenshot: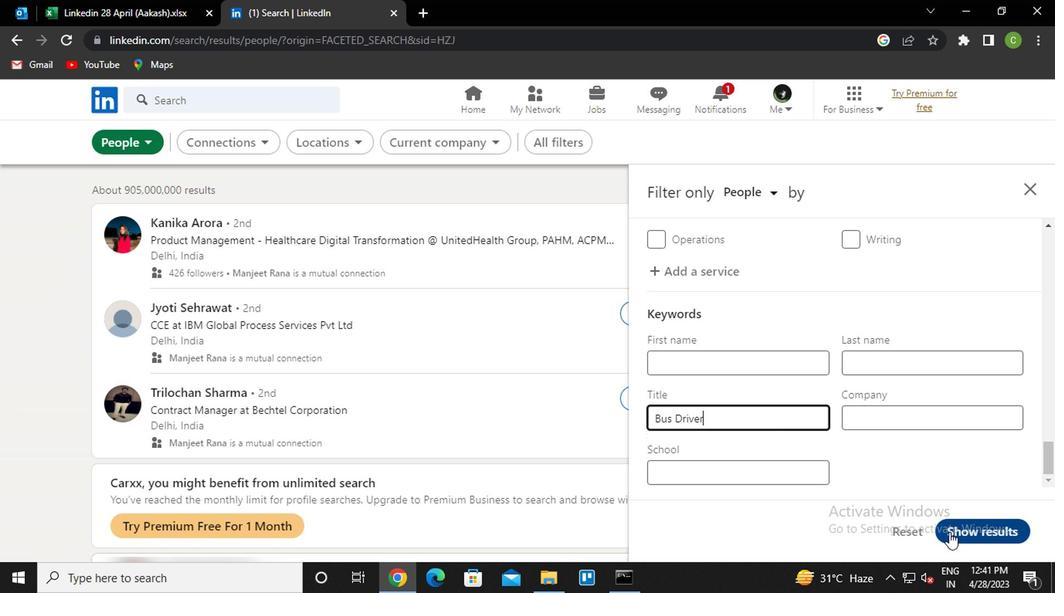 
Action: Mouse moved to (555, 553)
Screenshot: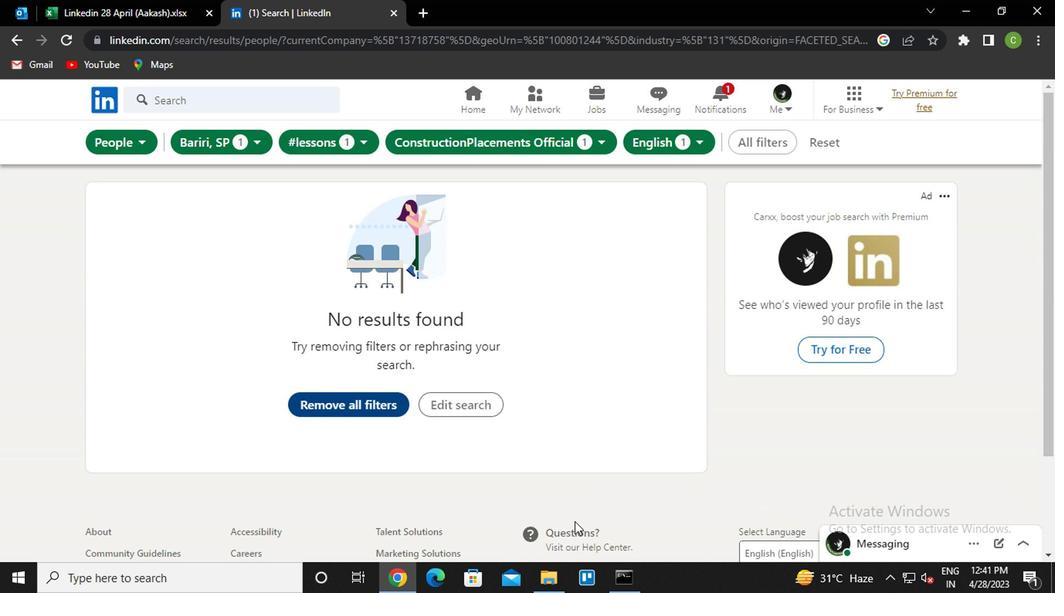 
